 Task: Search one way flight ticket for 4 adults, 2 children, 2 infants in seat and 1 infant on lap in economy from Hays: Hays Regional Airport to Rockford: Chicago Rockford International Airport(was Northwest Chicagoland Regional Airport At Rockford) on 5-1-2023. Choice of flights is Southwest. Number of bags: 1 carry on bag. Price is upto 109000. Outbound departure time preference is 18:45.
Action: Mouse moved to (214, 216)
Screenshot: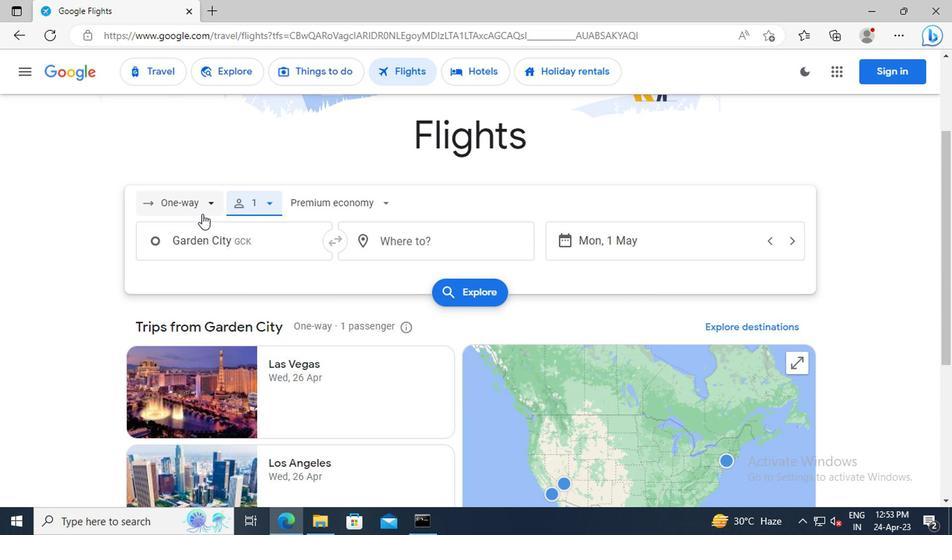 
Action: Mouse pressed left at (214, 216)
Screenshot: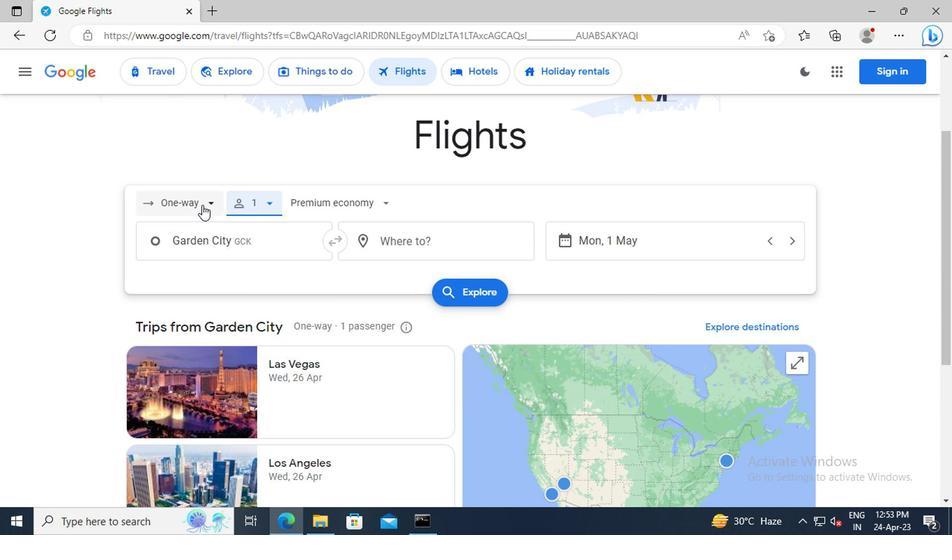 
Action: Mouse moved to (216, 264)
Screenshot: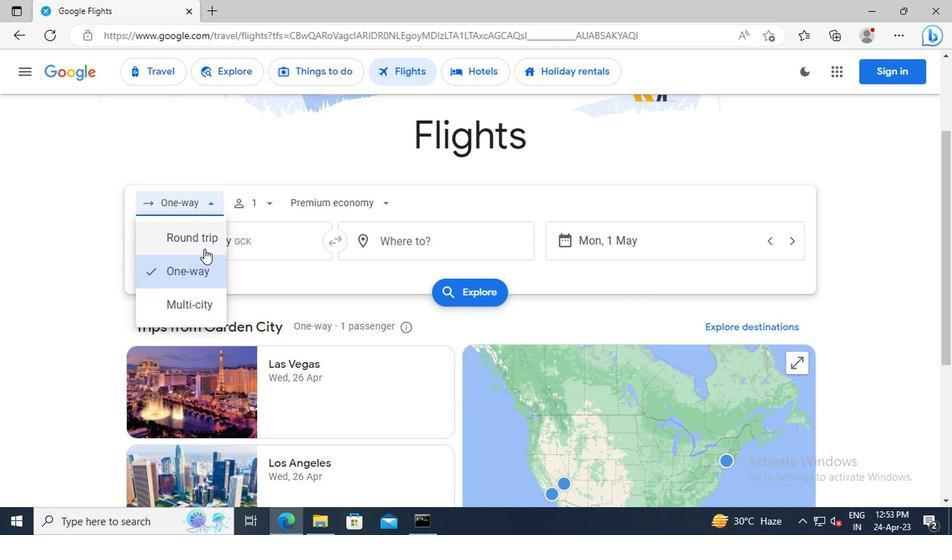 
Action: Mouse pressed left at (216, 264)
Screenshot: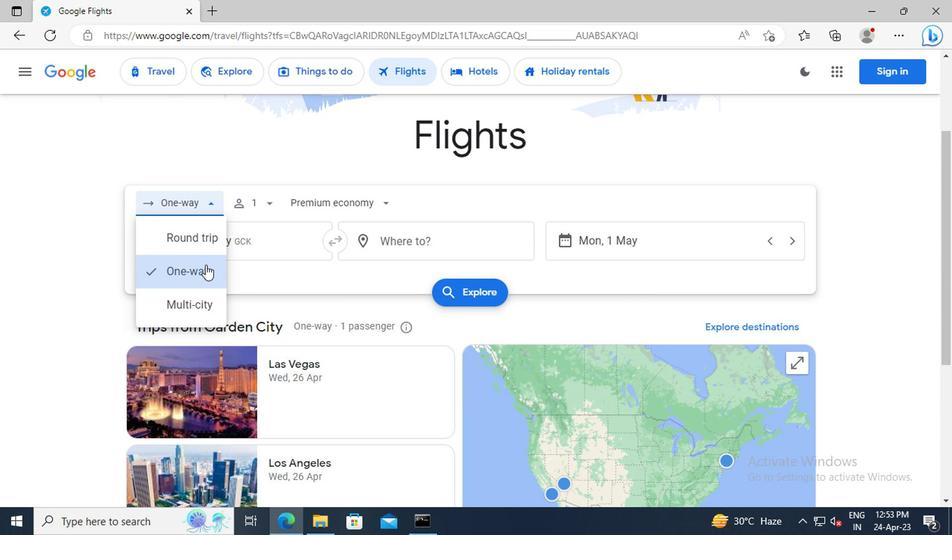 
Action: Mouse moved to (253, 219)
Screenshot: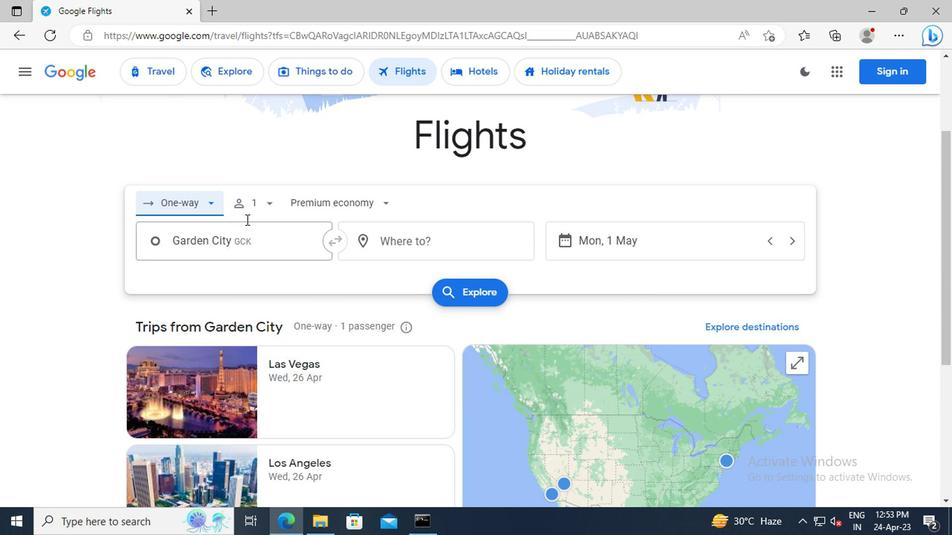 
Action: Mouse pressed left at (253, 219)
Screenshot: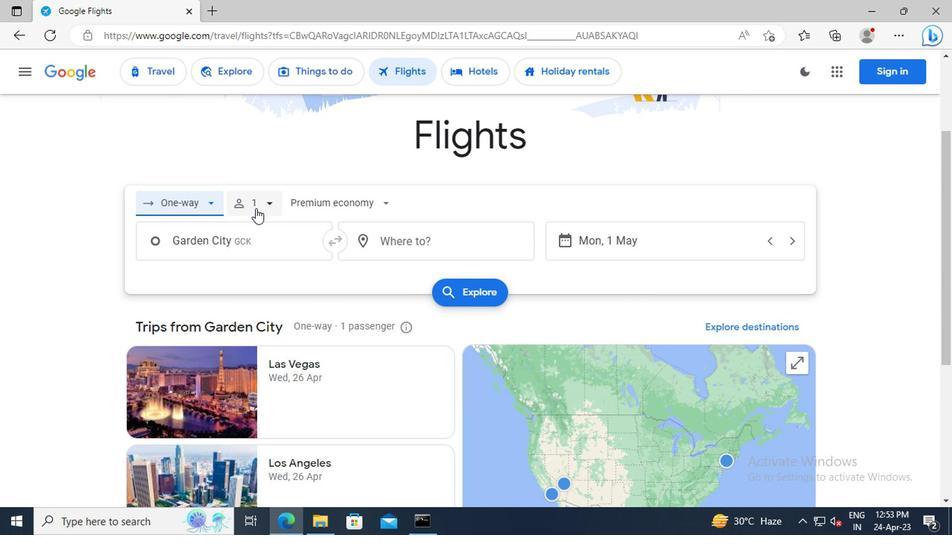
Action: Mouse moved to (336, 242)
Screenshot: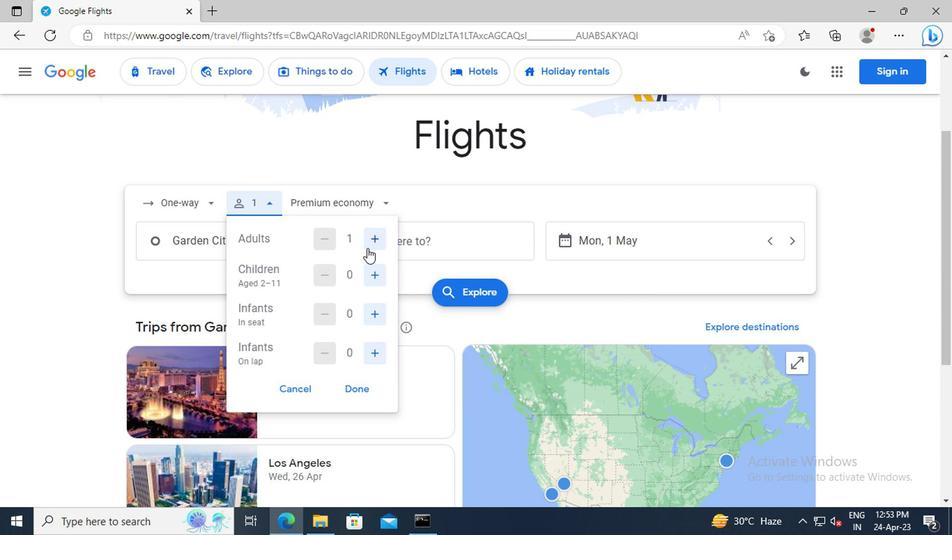 
Action: Mouse pressed left at (336, 242)
Screenshot: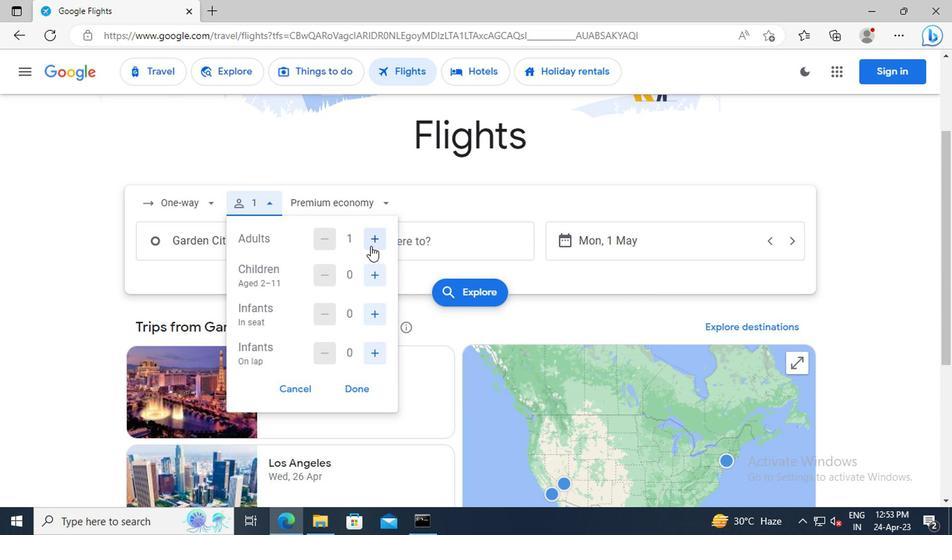 
Action: Mouse pressed left at (336, 242)
Screenshot: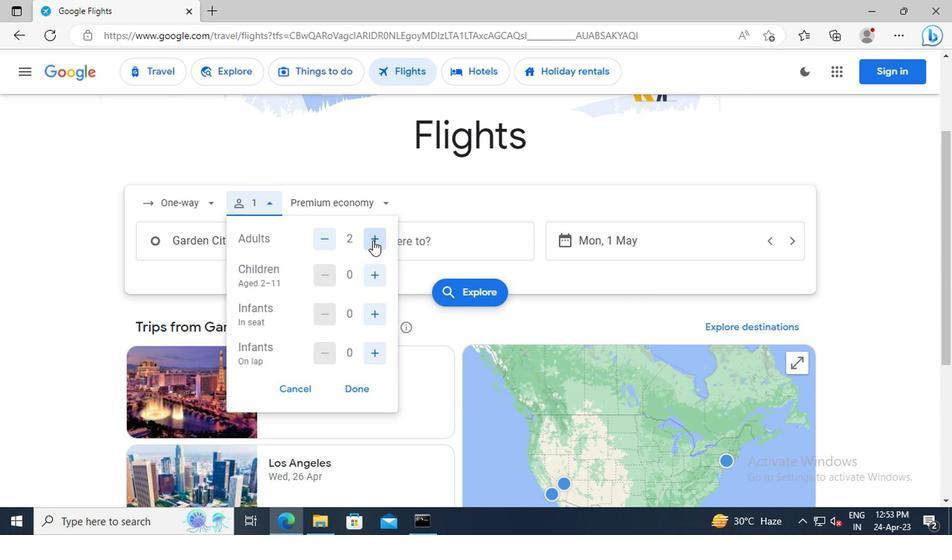 
Action: Mouse pressed left at (336, 242)
Screenshot: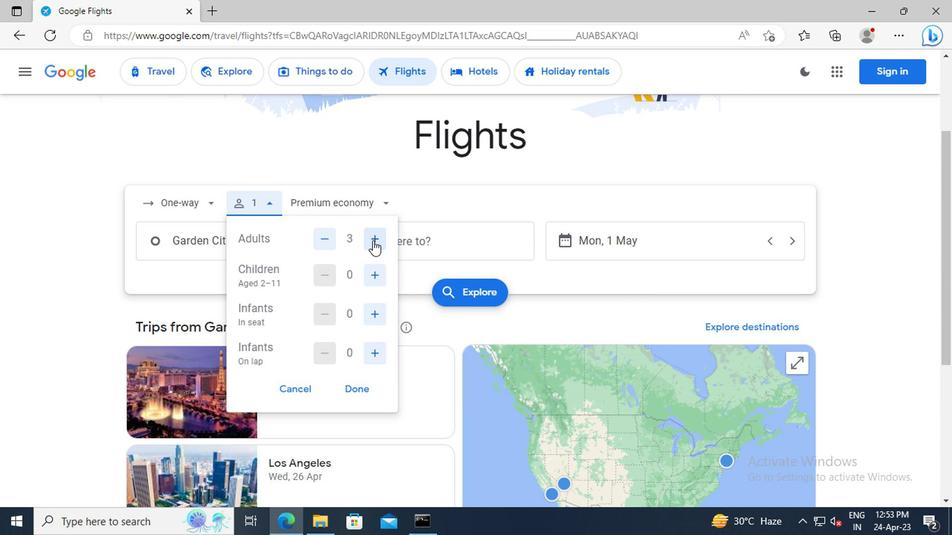 
Action: Mouse moved to (333, 263)
Screenshot: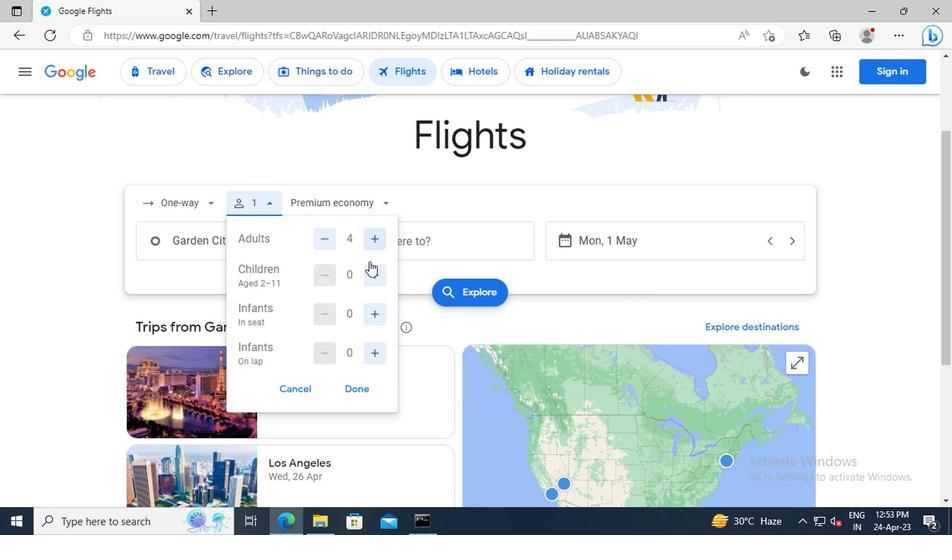 
Action: Mouse pressed left at (333, 263)
Screenshot: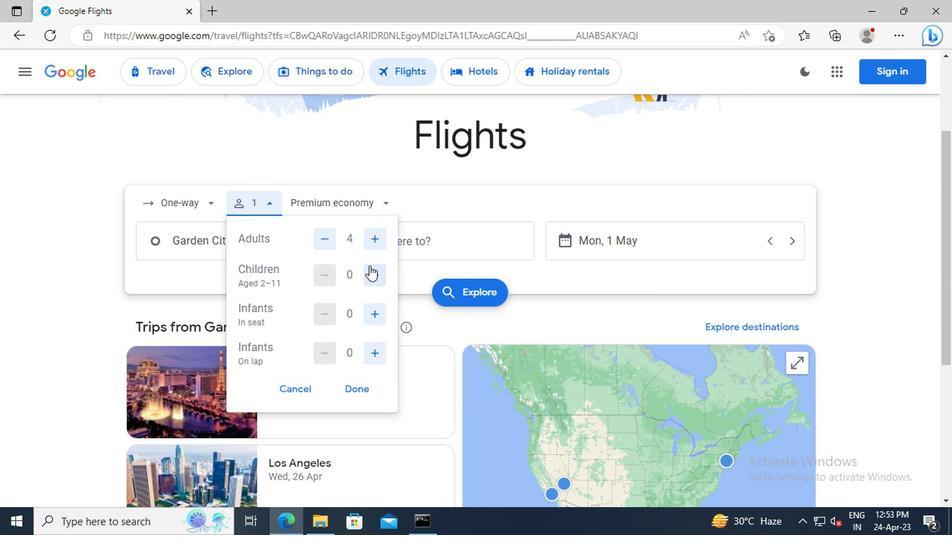 
Action: Mouse pressed left at (333, 263)
Screenshot: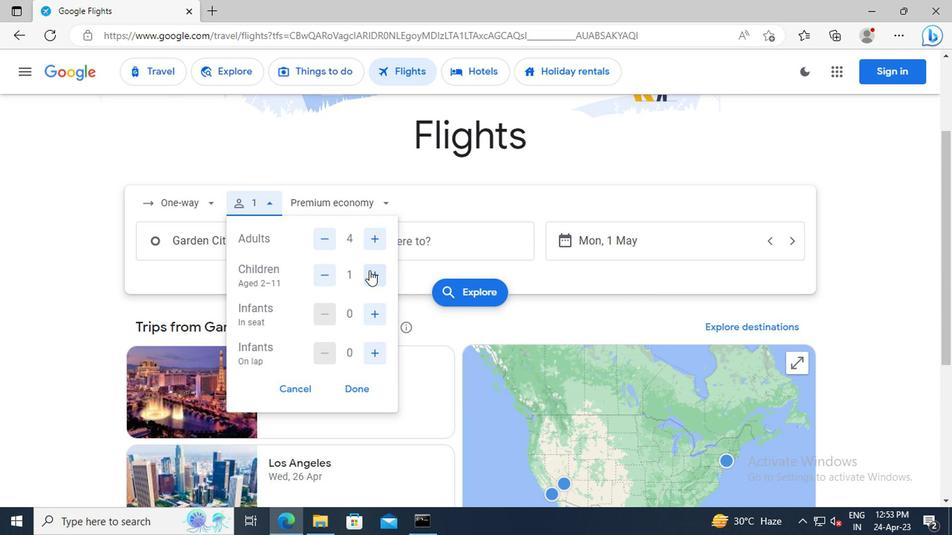 
Action: Mouse moved to (340, 292)
Screenshot: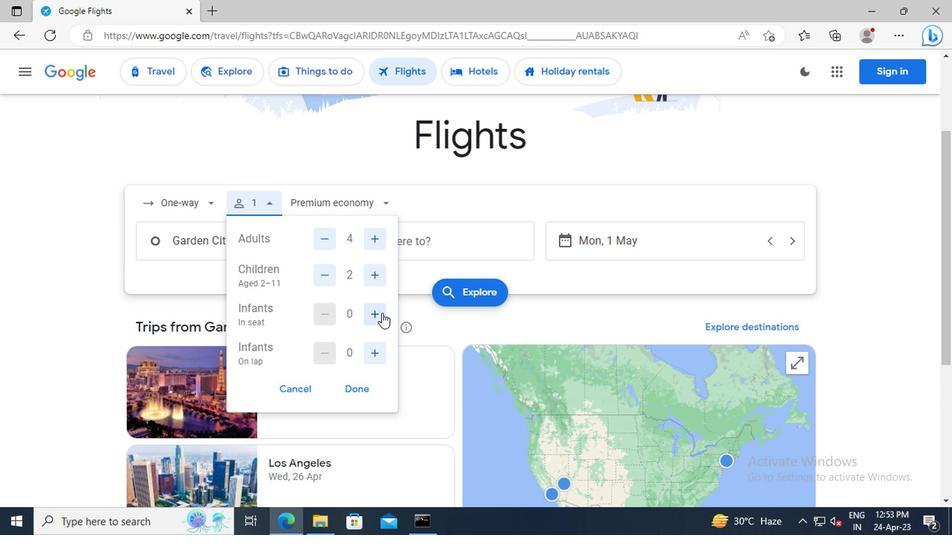 
Action: Mouse pressed left at (340, 292)
Screenshot: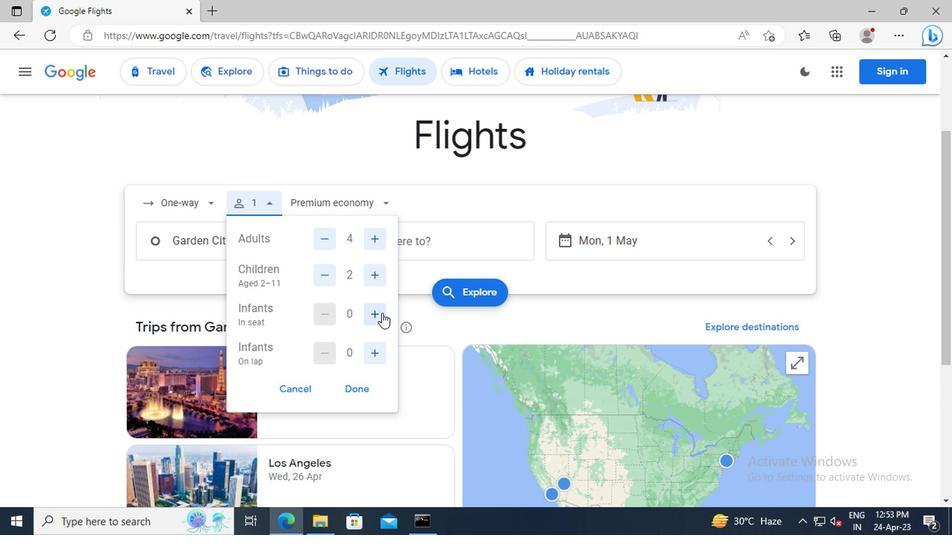 
Action: Mouse pressed left at (340, 292)
Screenshot: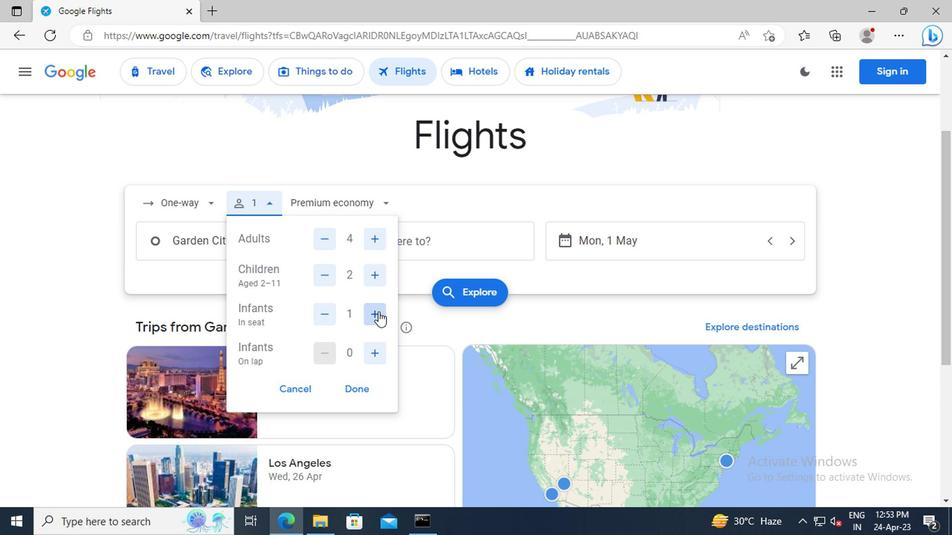 
Action: Mouse moved to (339, 317)
Screenshot: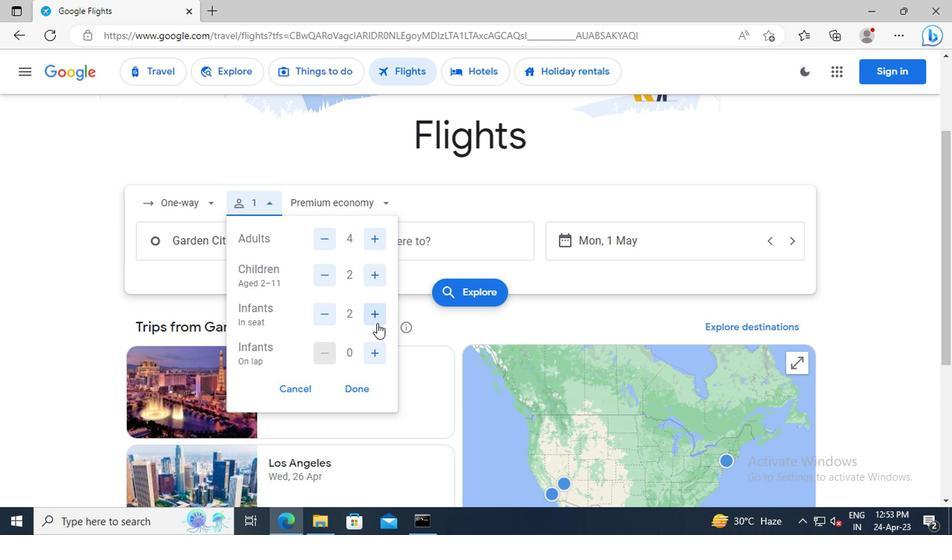 
Action: Mouse pressed left at (339, 317)
Screenshot: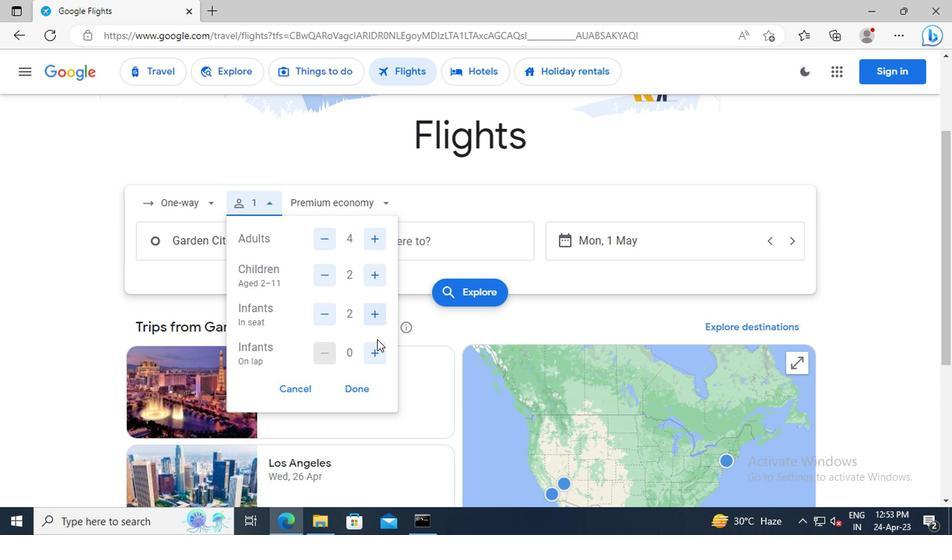 
Action: Mouse moved to (327, 348)
Screenshot: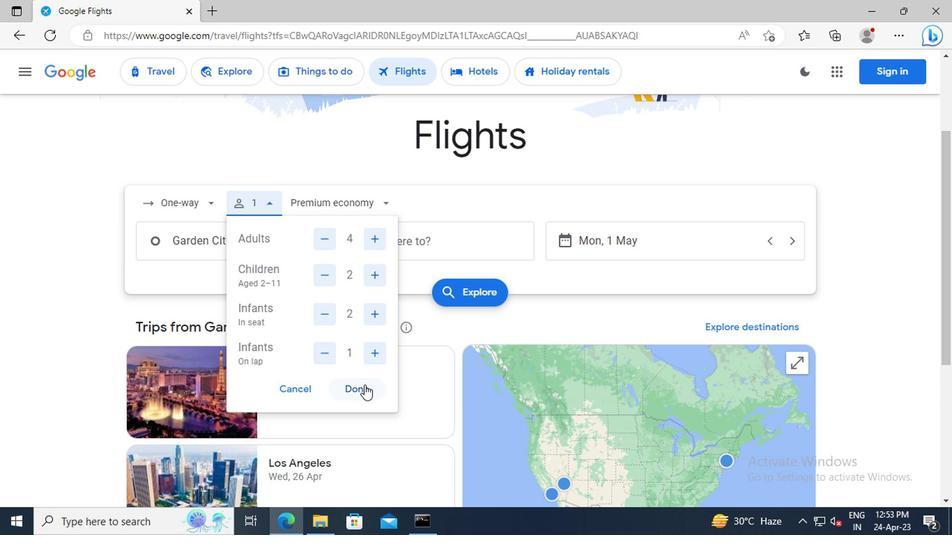 
Action: Mouse pressed left at (327, 348)
Screenshot: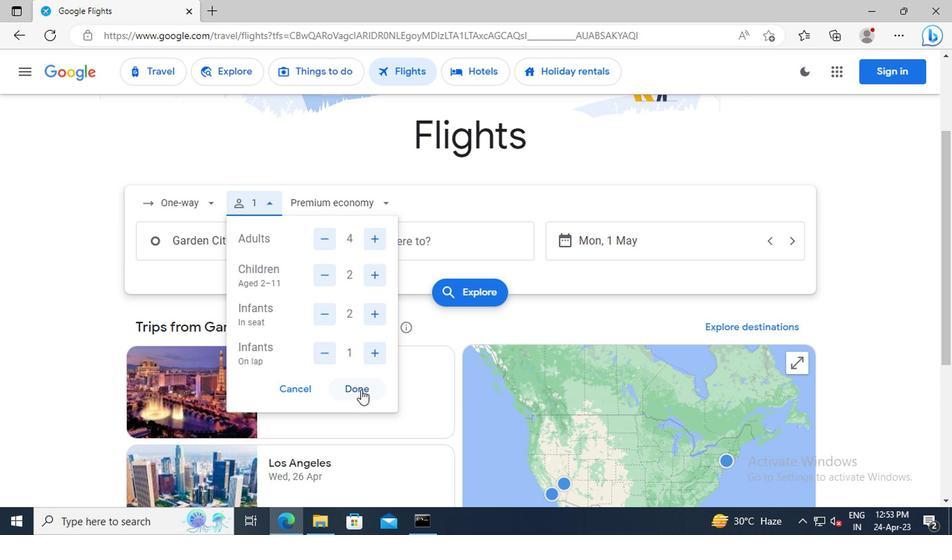 
Action: Mouse moved to (314, 216)
Screenshot: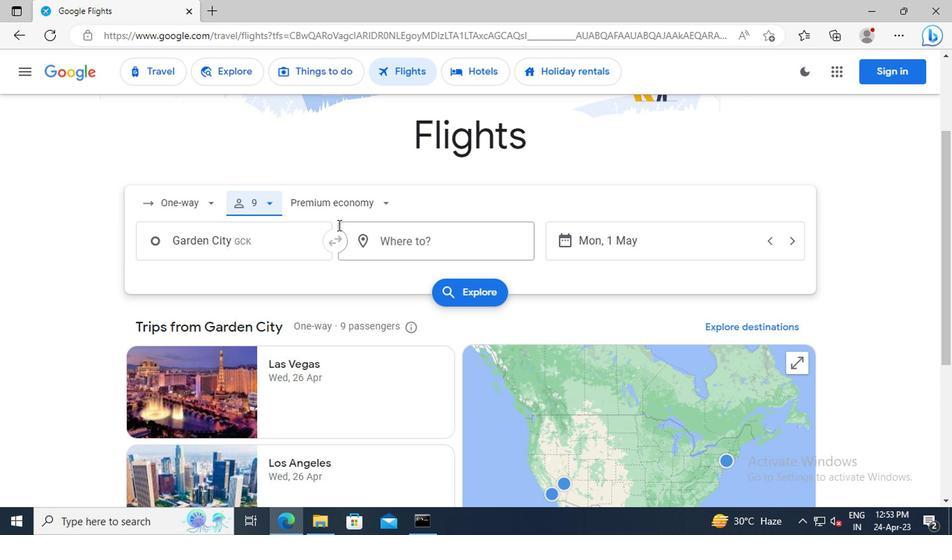 
Action: Mouse pressed left at (314, 216)
Screenshot: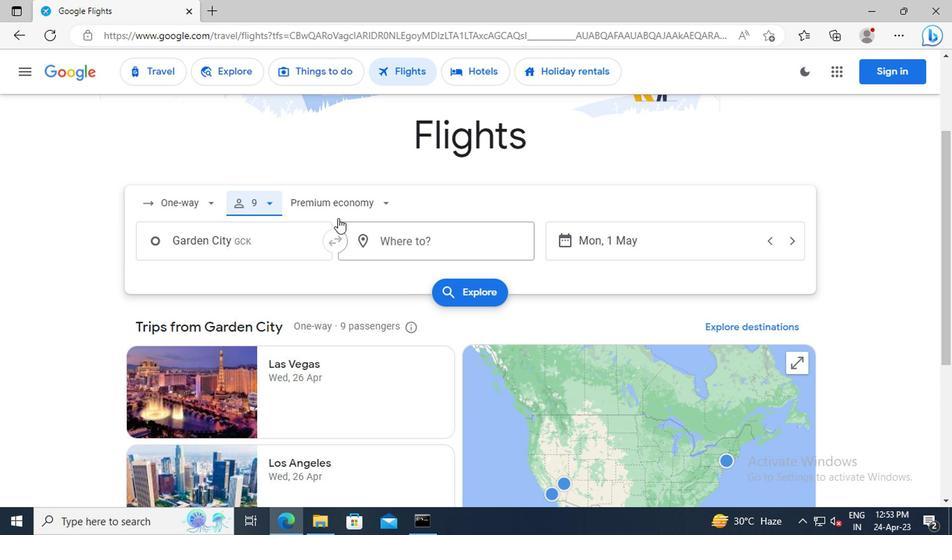 
Action: Mouse moved to (317, 239)
Screenshot: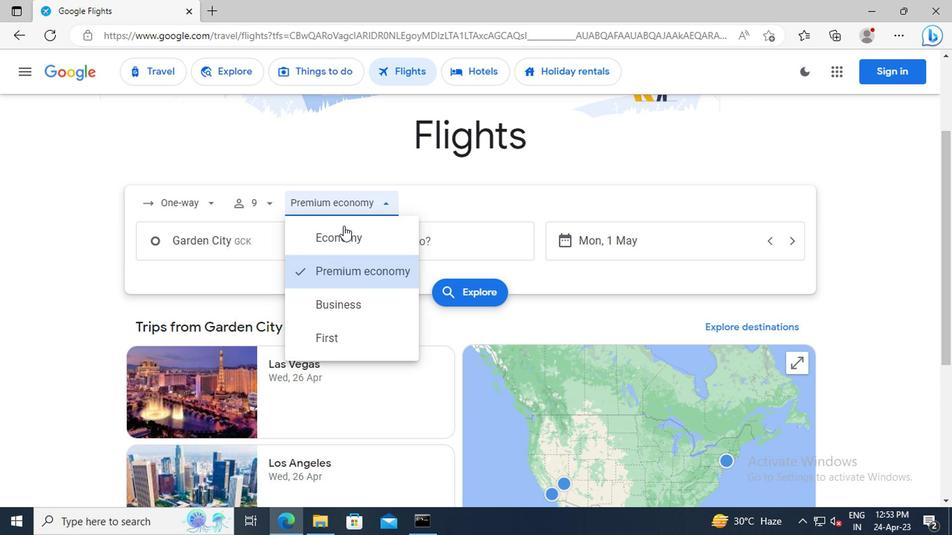 
Action: Mouse pressed left at (317, 239)
Screenshot: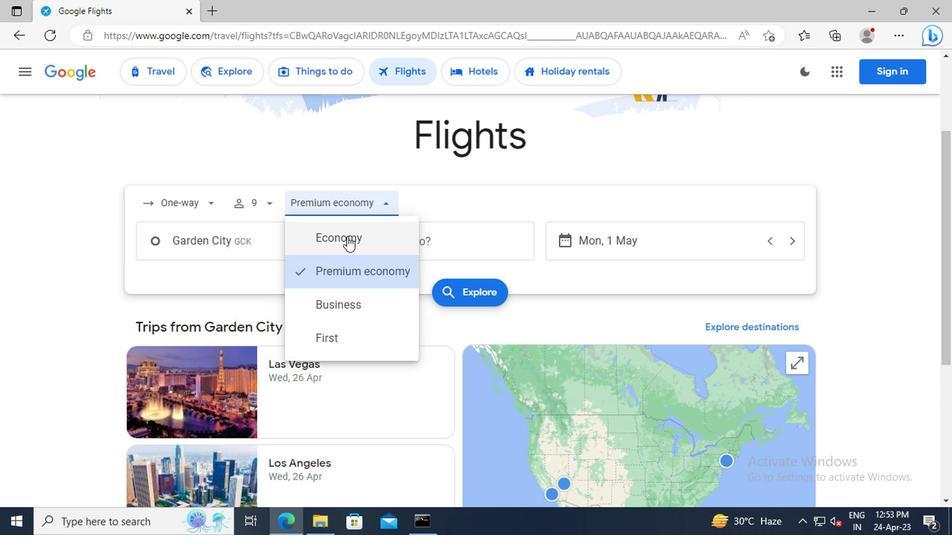 
Action: Mouse moved to (256, 240)
Screenshot: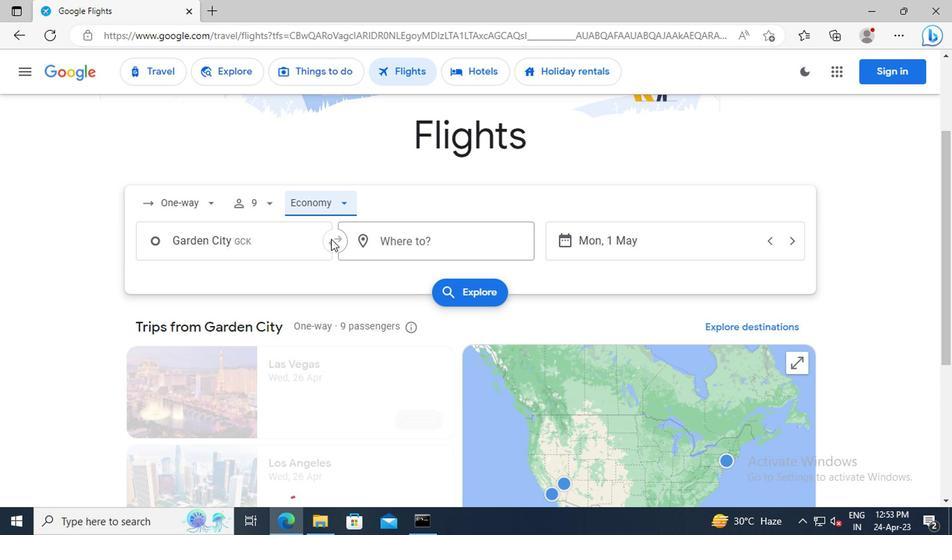 
Action: Mouse pressed left at (256, 240)
Screenshot: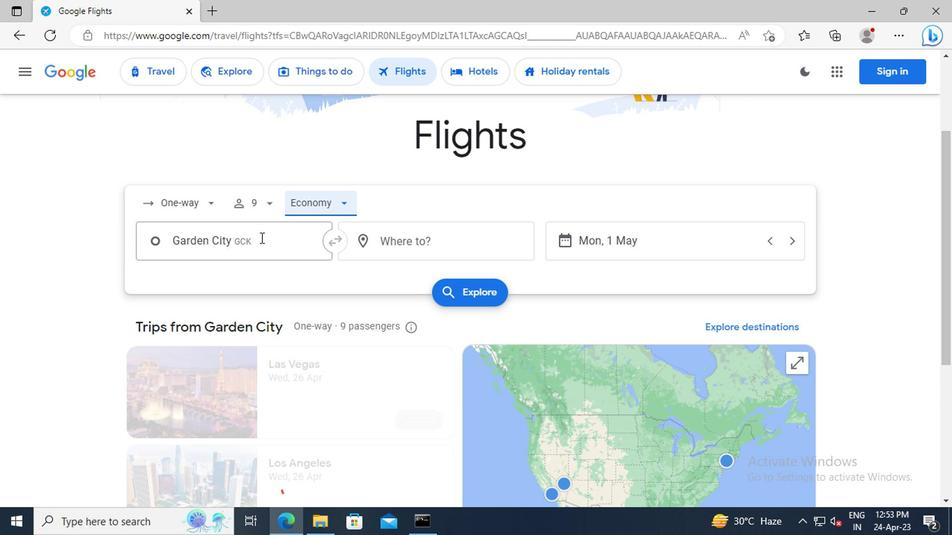 
Action: Key pressed <Key.shift>HAYS<Key.space><Key.shift>RE
Screenshot: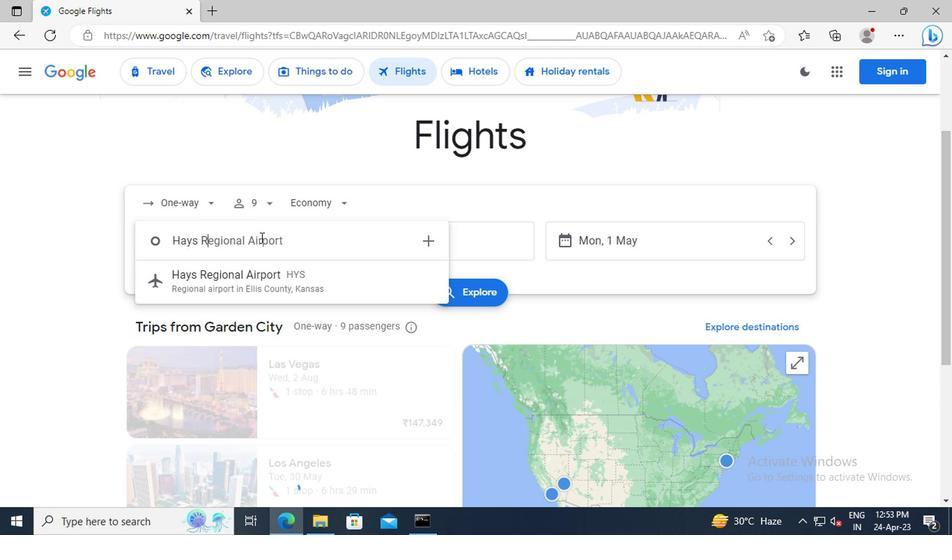 
Action: Mouse moved to (263, 272)
Screenshot: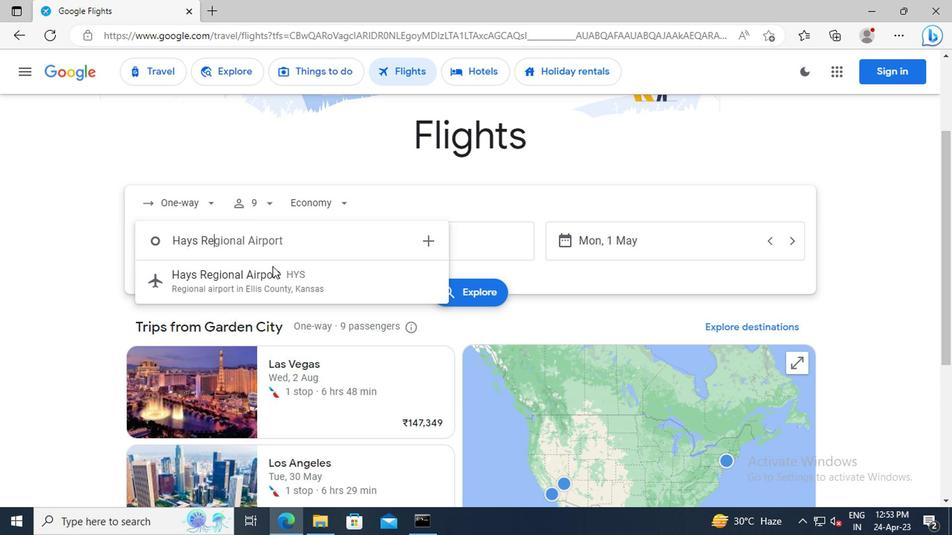 
Action: Mouse pressed left at (263, 272)
Screenshot: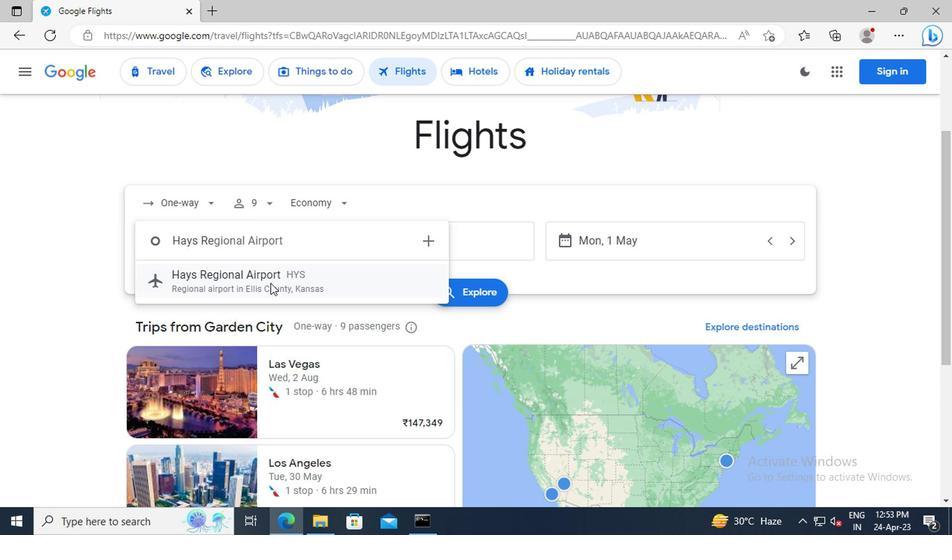 
Action: Mouse moved to (378, 245)
Screenshot: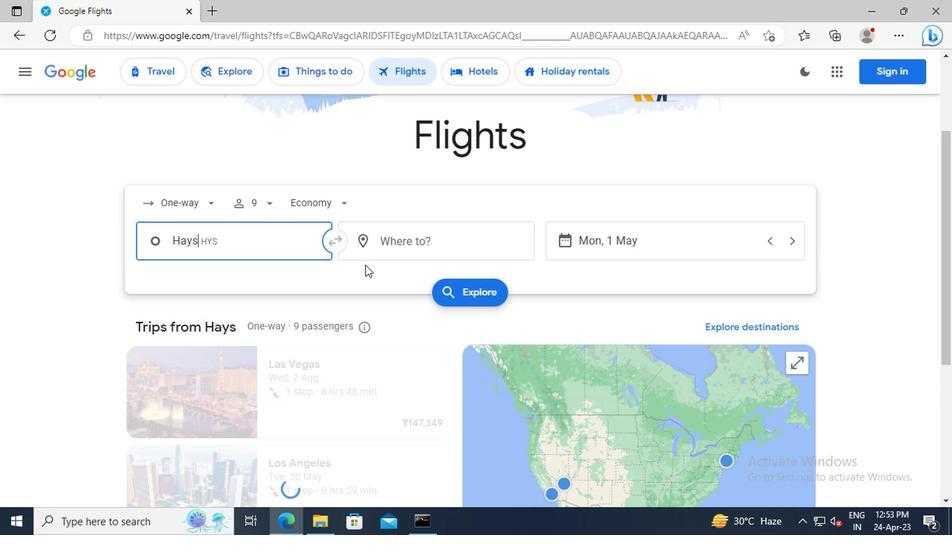 
Action: Mouse pressed left at (378, 245)
Screenshot: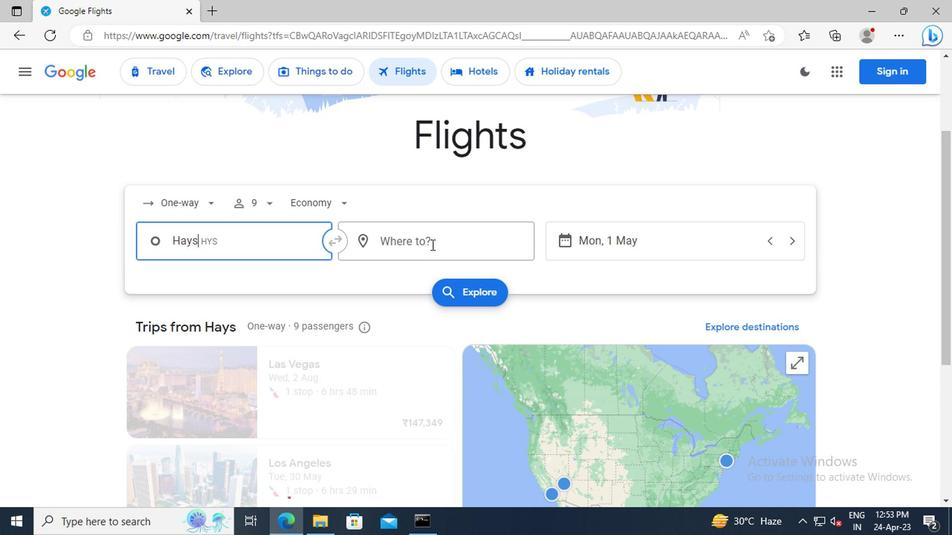 
Action: Key pressed <Key.shift>CHICAGO<Key.space><Key.shift>R
Screenshot: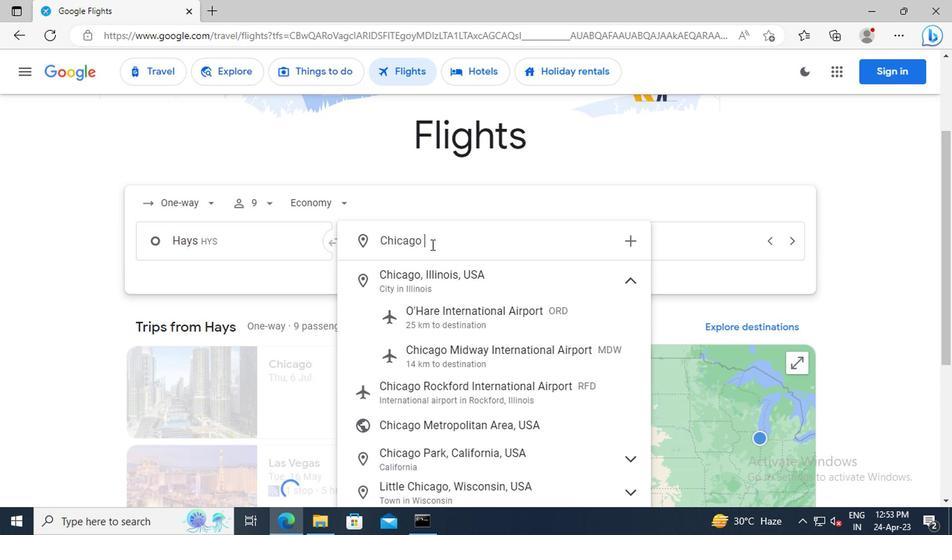
Action: Mouse moved to (395, 272)
Screenshot: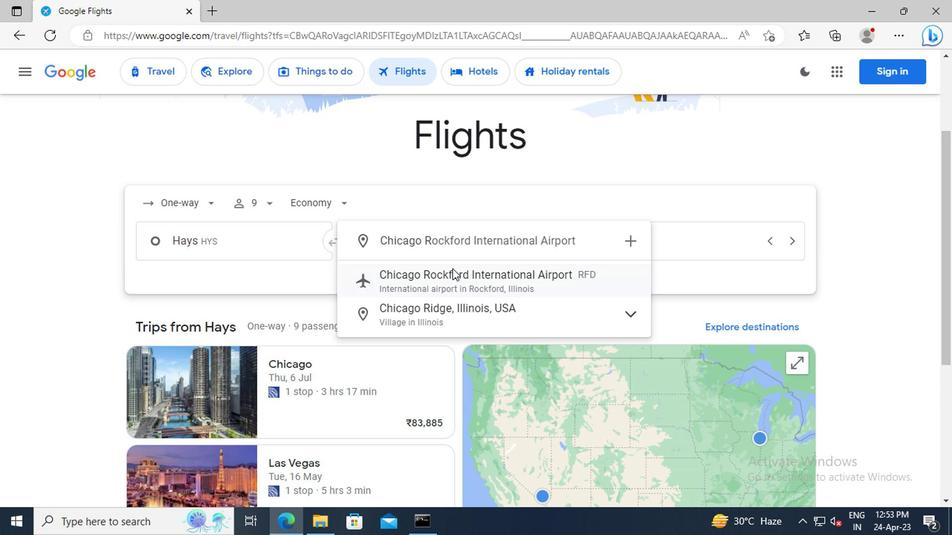
Action: Mouse pressed left at (395, 272)
Screenshot: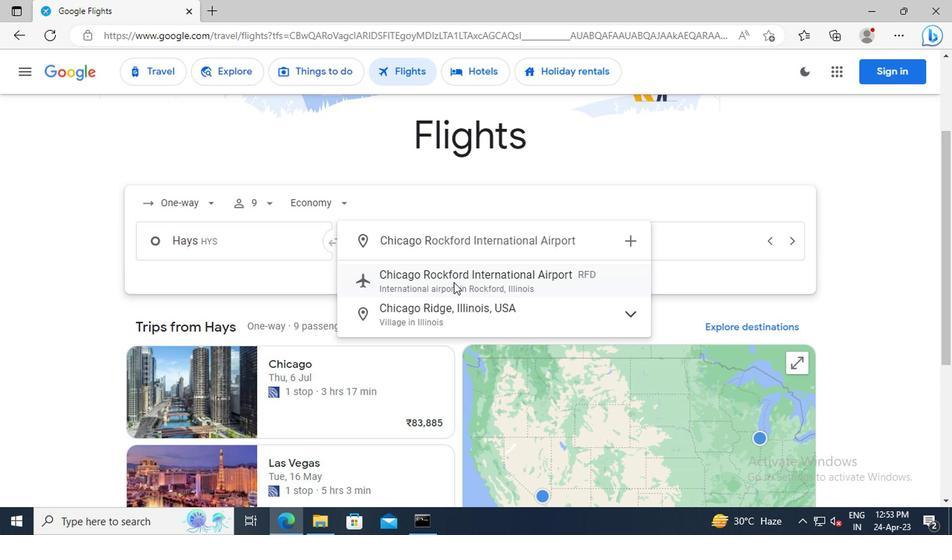 
Action: Mouse moved to (516, 244)
Screenshot: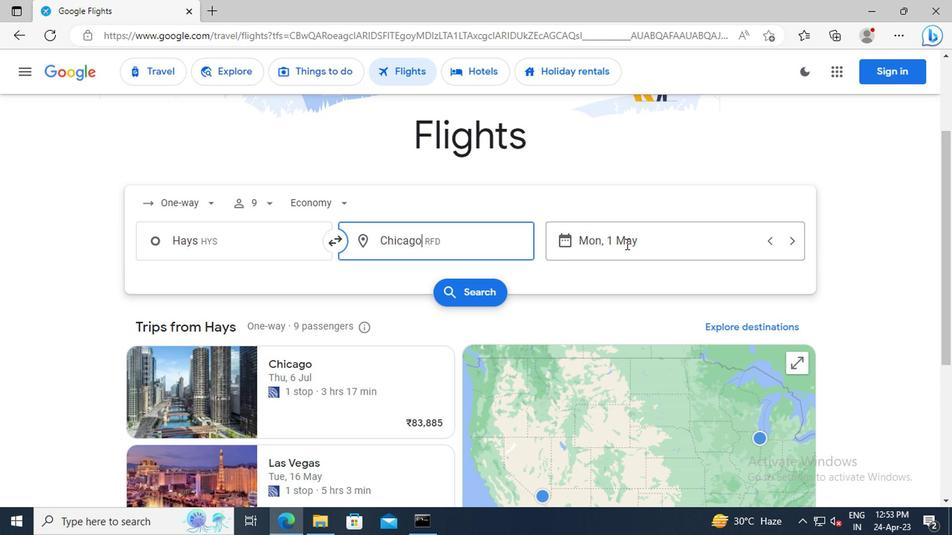 
Action: Mouse pressed left at (516, 244)
Screenshot: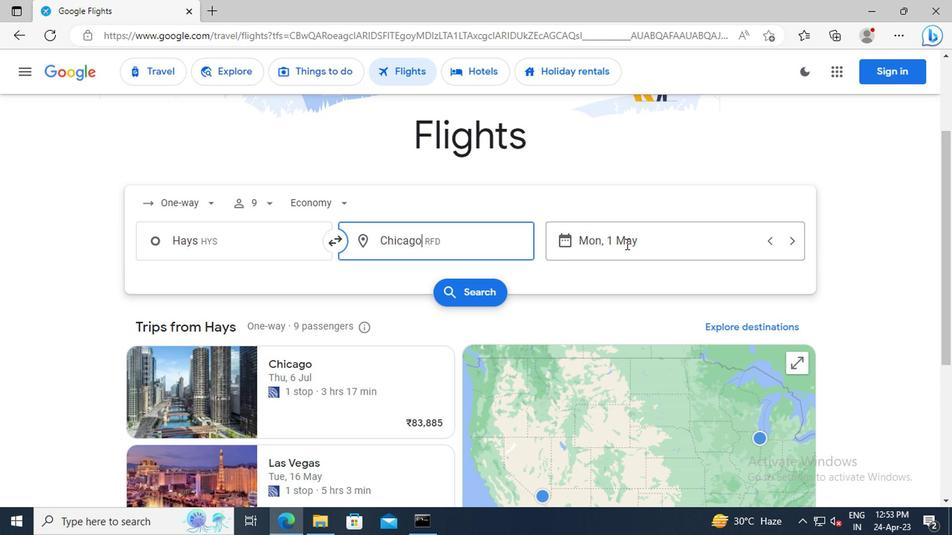 
Action: Mouse moved to (511, 239)
Screenshot: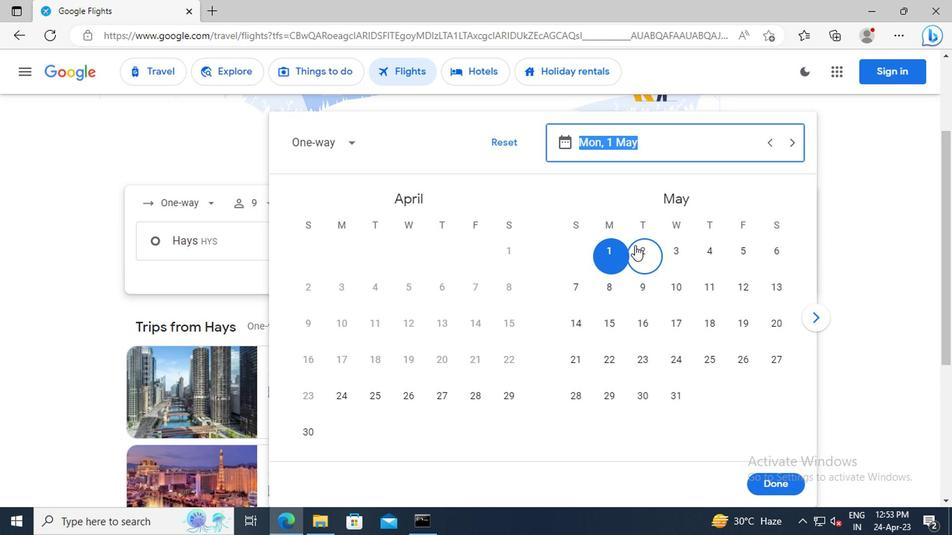
Action: Key pressed 1<Key.space>MAY<Key.enter>
Screenshot: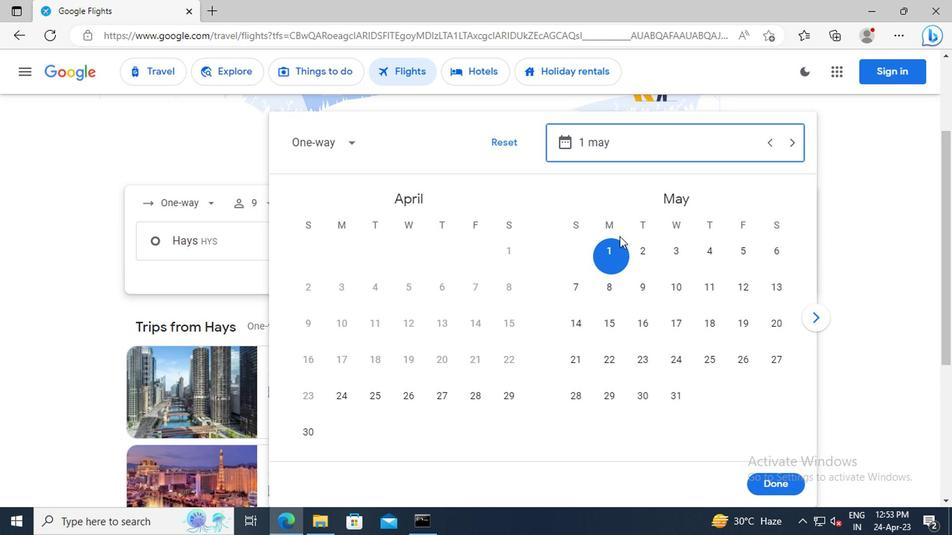 
Action: Mouse moved to (621, 415)
Screenshot: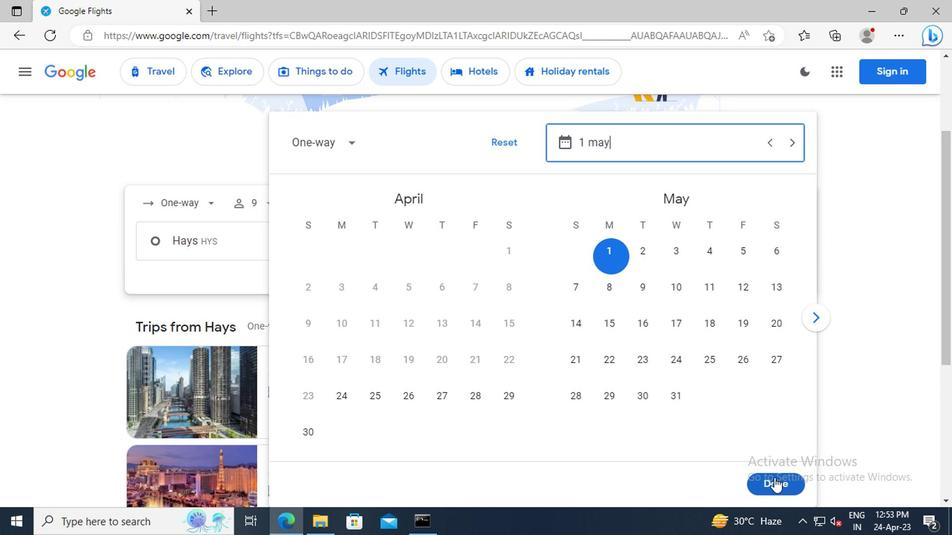 
Action: Mouse pressed left at (621, 415)
Screenshot: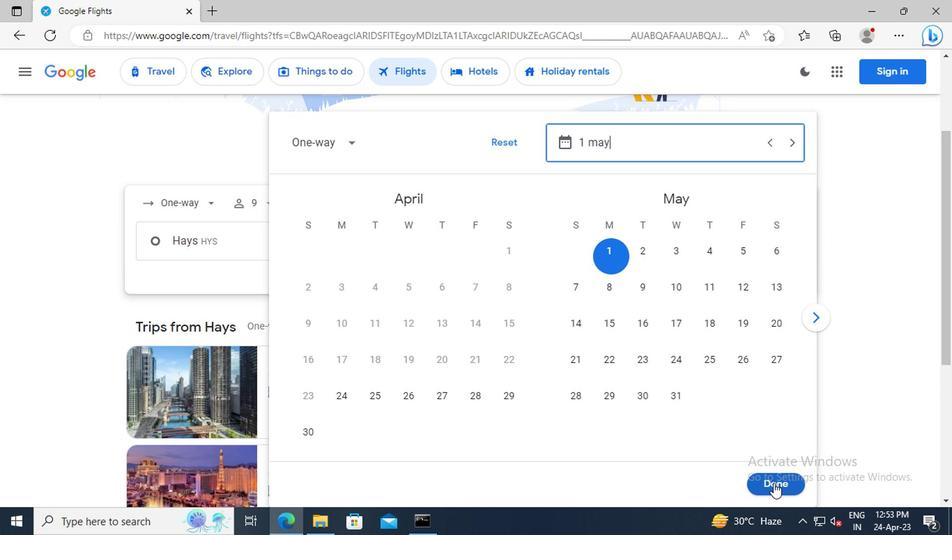 
Action: Mouse moved to (390, 276)
Screenshot: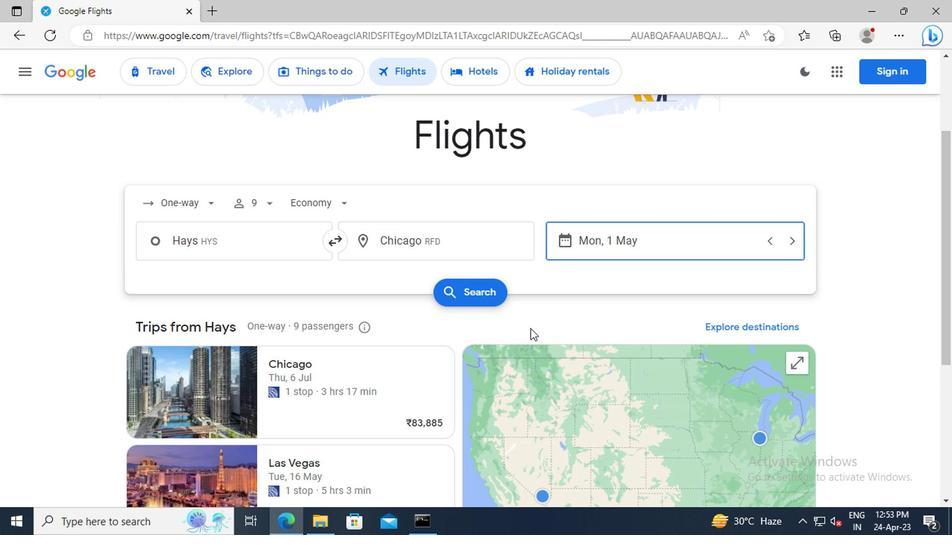 
Action: Mouse pressed left at (390, 276)
Screenshot: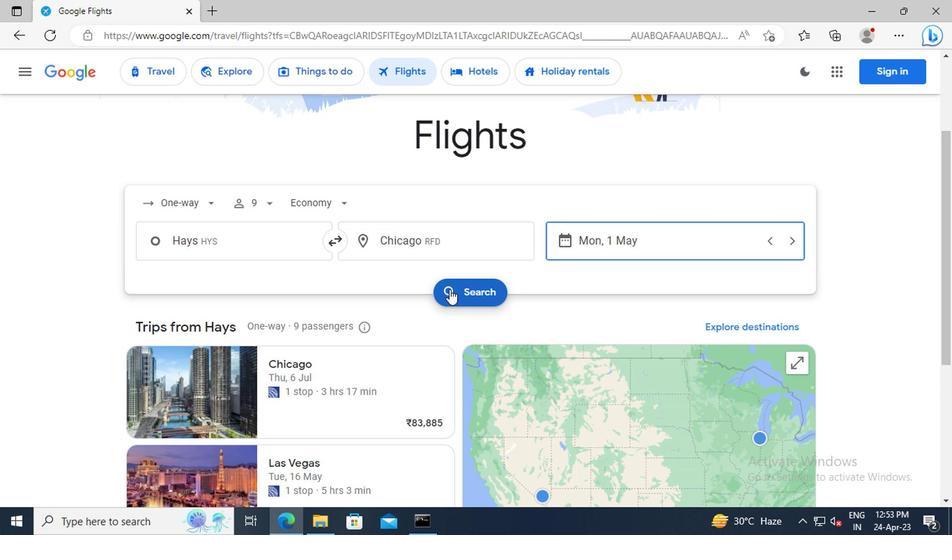 
Action: Mouse moved to (190, 216)
Screenshot: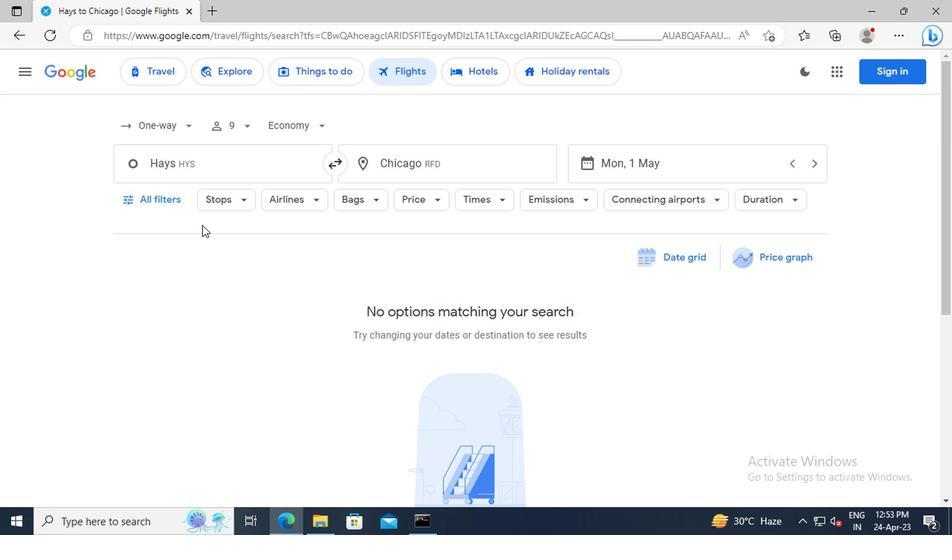 
Action: Mouse pressed left at (190, 216)
Screenshot: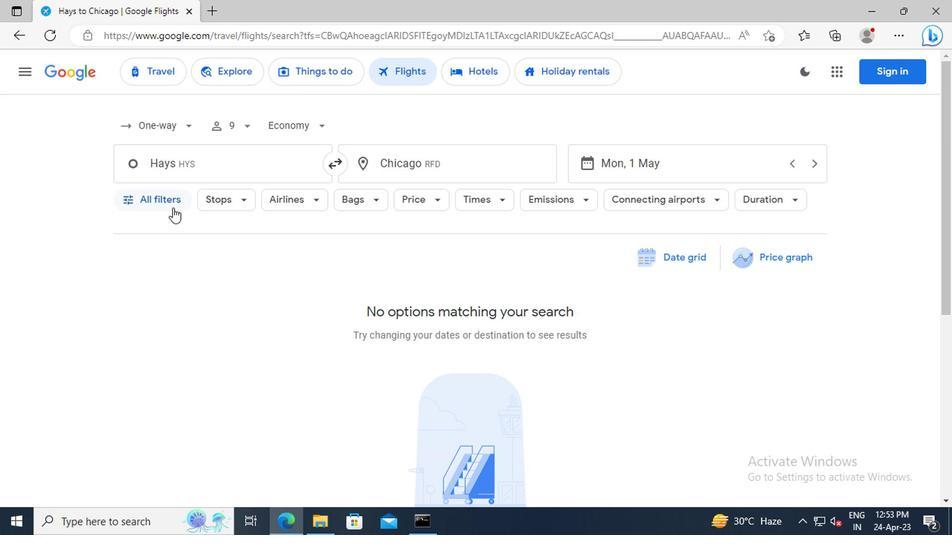 
Action: Mouse moved to (267, 270)
Screenshot: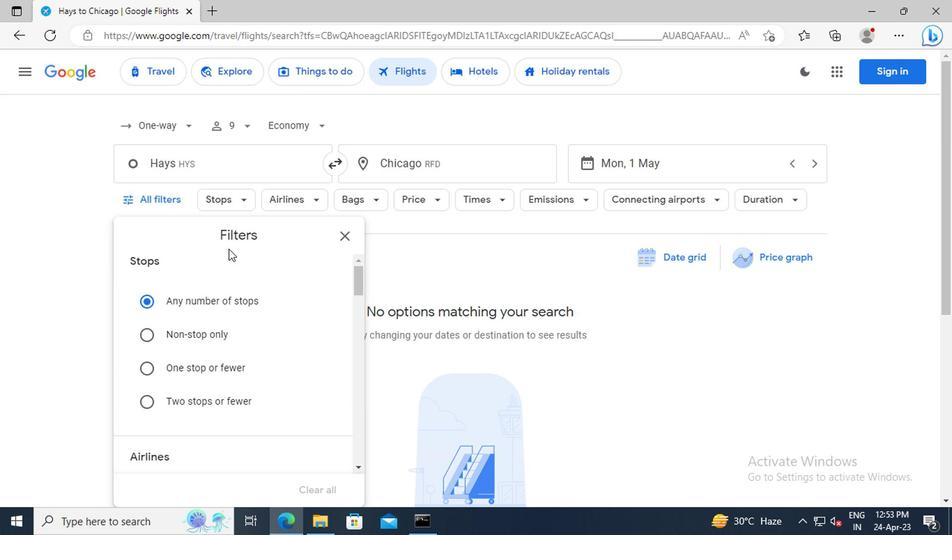 
Action: Mouse scrolled (267, 269) with delta (0, 0)
Screenshot: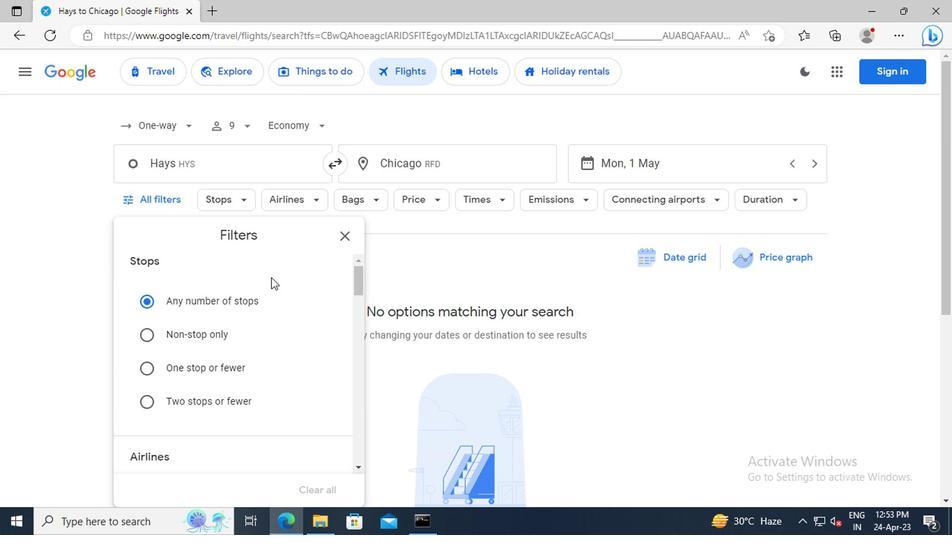 
Action: Mouse scrolled (267, 269) with delta (0, 0)
Screenshot: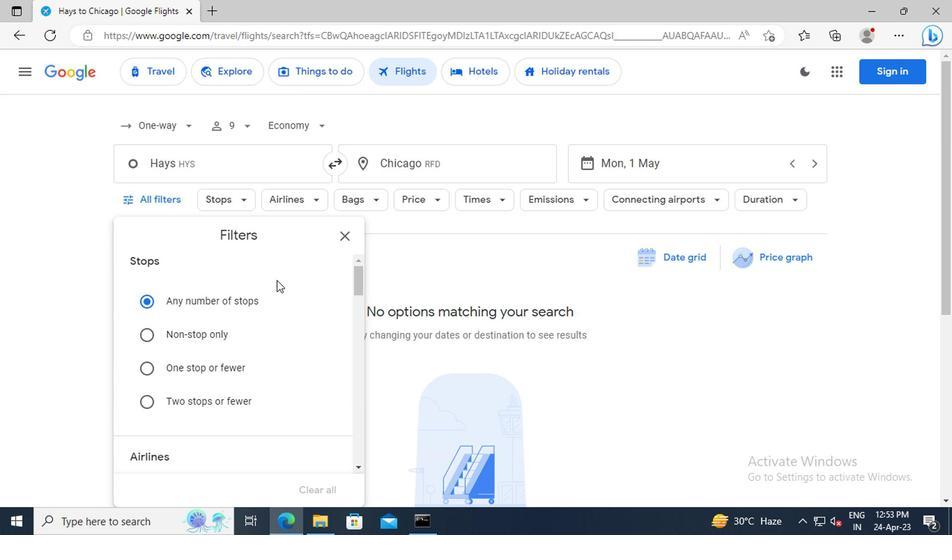 
Action: Mouse scrolled (267, 269) with delta (0, 0)
Screenshot: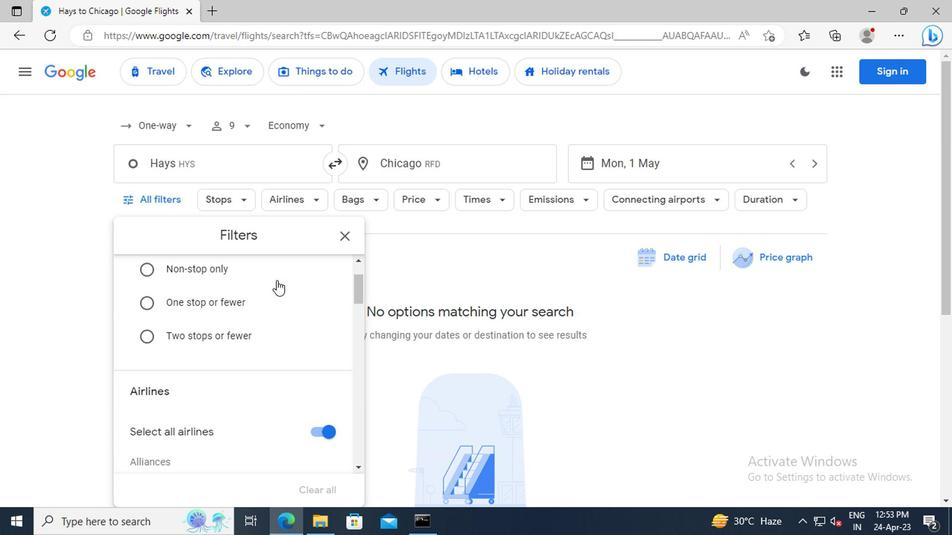 
Action: Mouse scrolled (267, 269) with delta (0, 0)
Screenshot: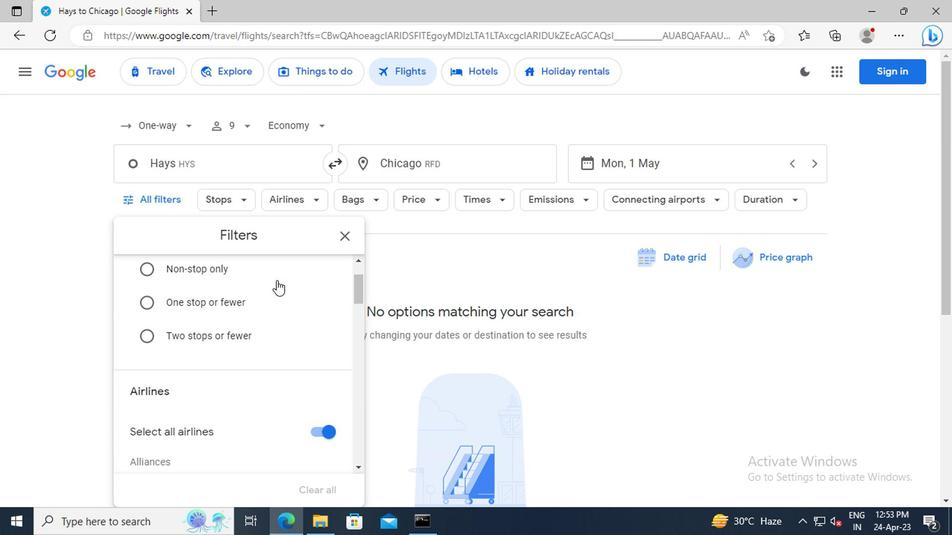 
Action: Mouse moved to (296, 328)
Screenshot: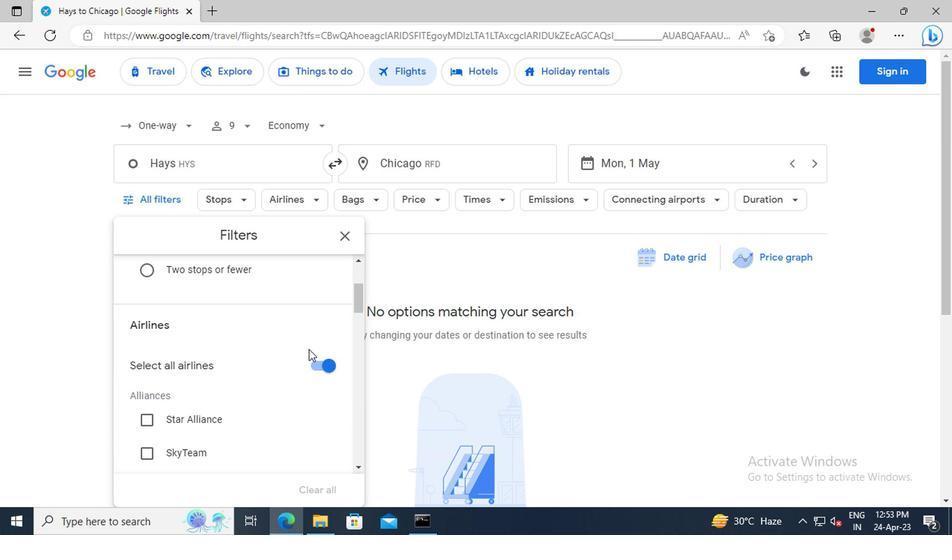 
Action: Mouse pressed left at (296, 328)
Screenshot: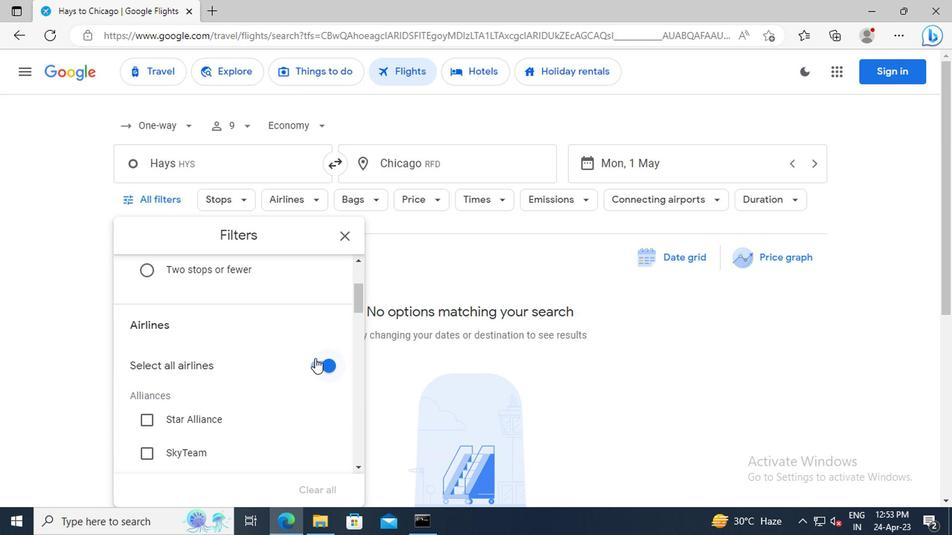 
Action: Mouse moved to (267, 309)
Screenshot: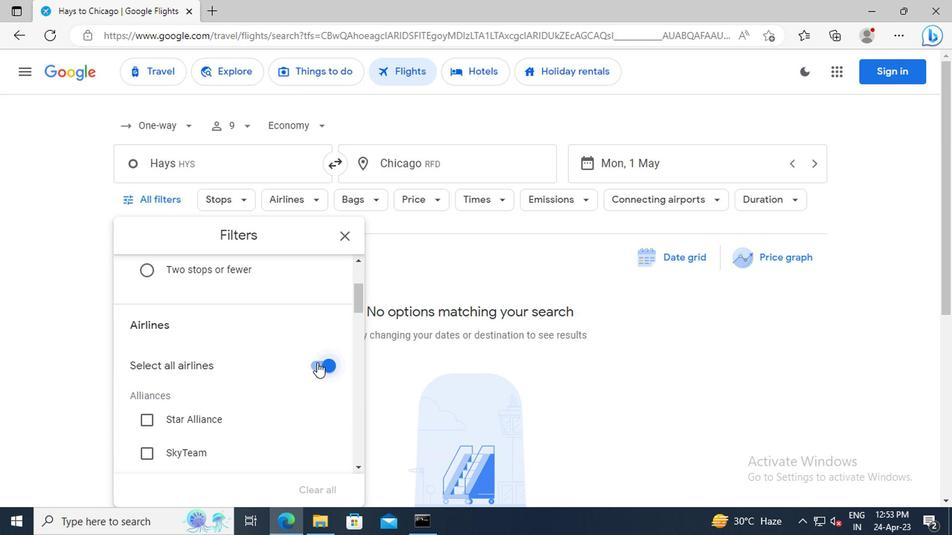 
Action: Mouse scrolled (267, 309) with delta (0, 0)
Screenshot: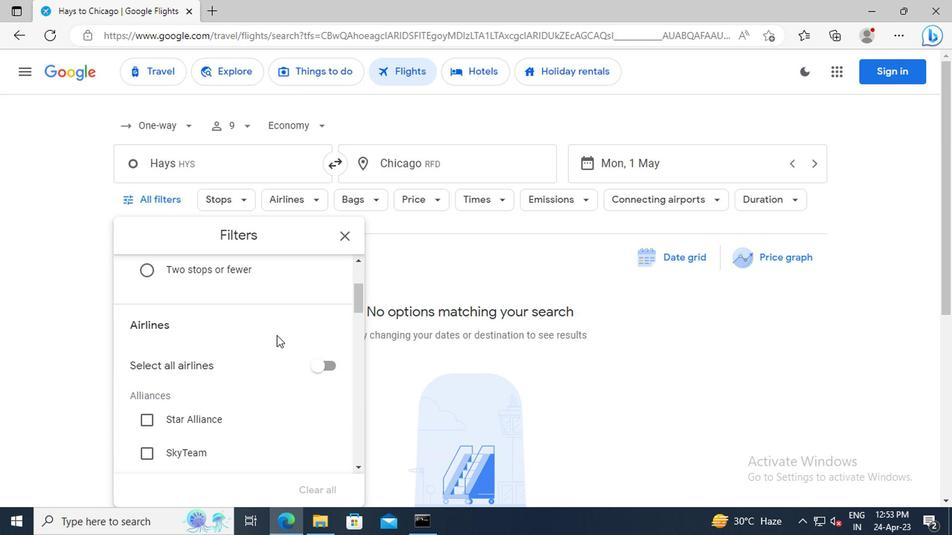 
Action: Mouse scrolled (267, 309) with delta (0, 0)
Screenshot: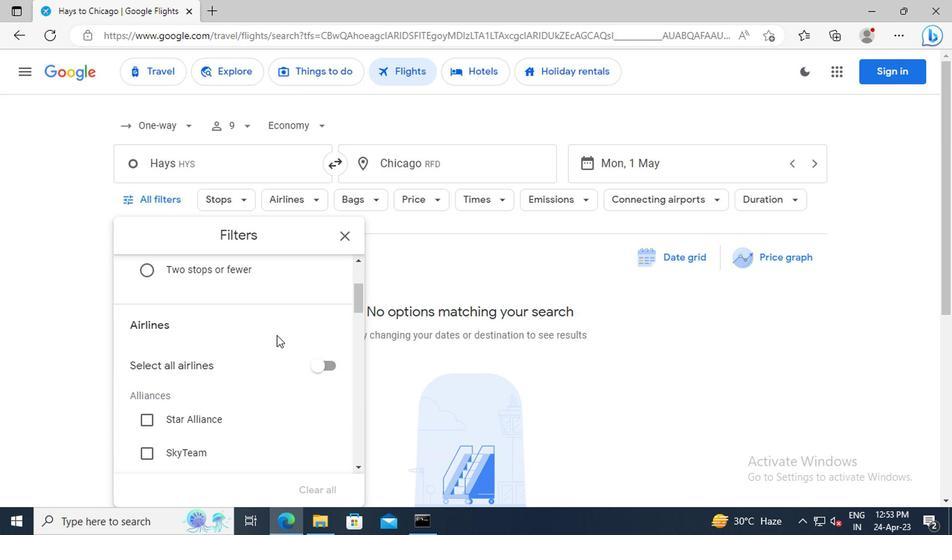 
Action: Mouse scrolled (267, 309) with delta (0, 0)
Screenshot: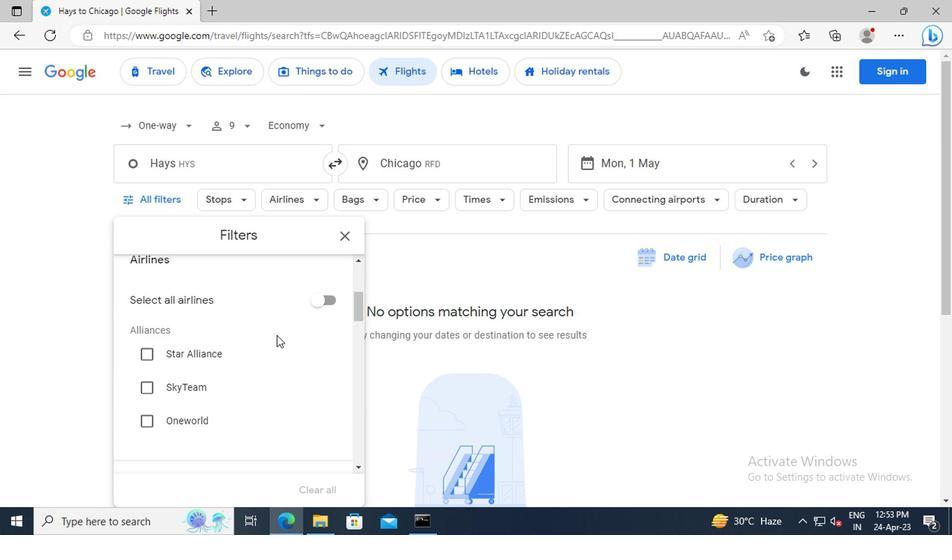 
Action: Mouse scrolled (267, 309) with delta (0, 0)
Screenshot: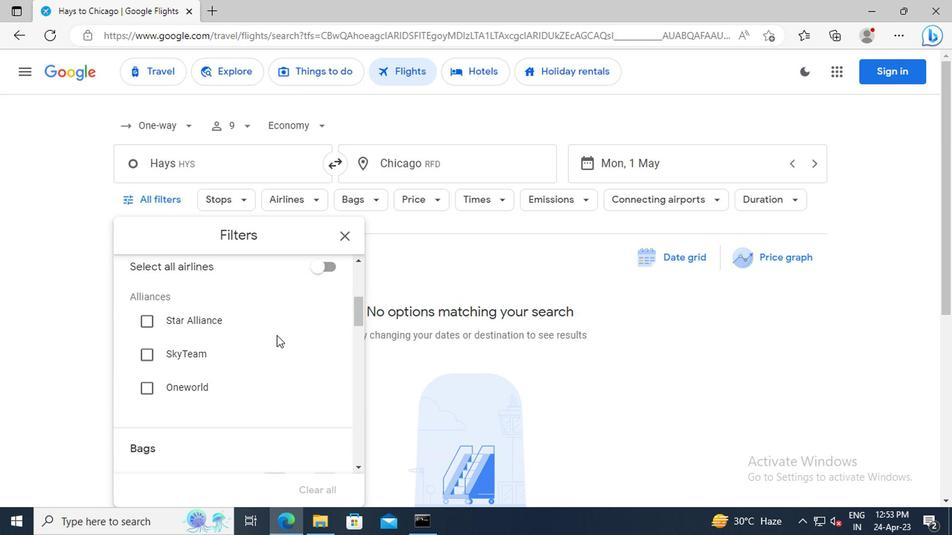 
Action: Mouse scrolled (267, 309) with delta (0, 0)
Screenshot: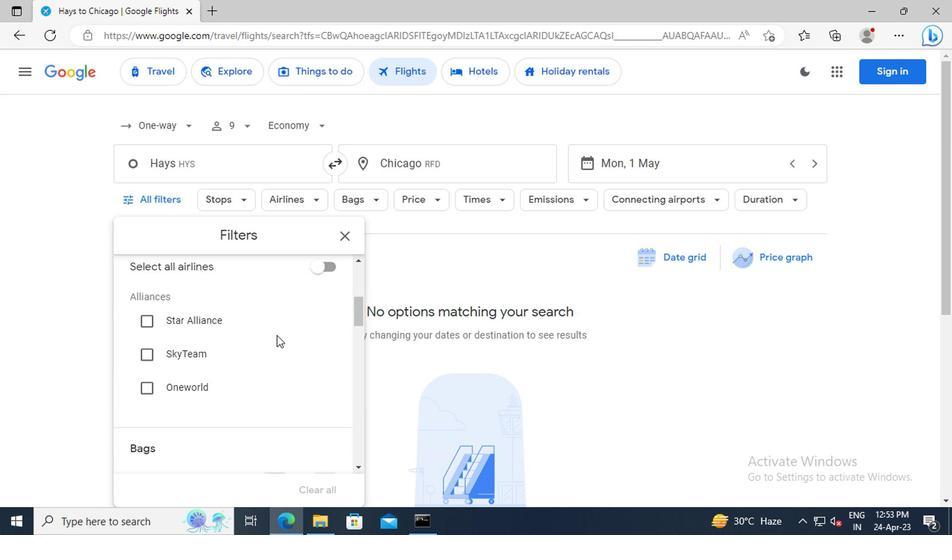 
Action: Mouse scrolled (267, 309) with delta (0, 0)
Screenshot: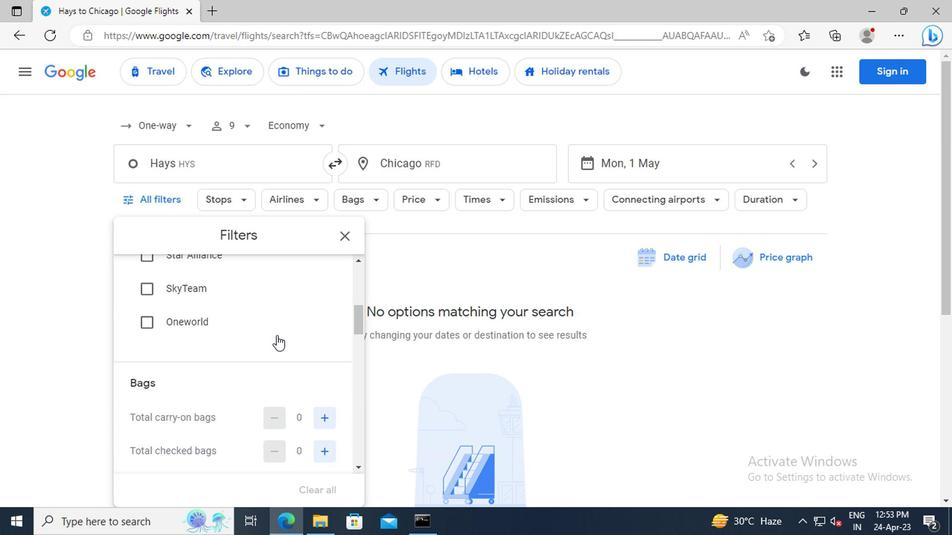 
Action: Mouse scrolled (267, 309) with delta (0, 0)
Screenshot: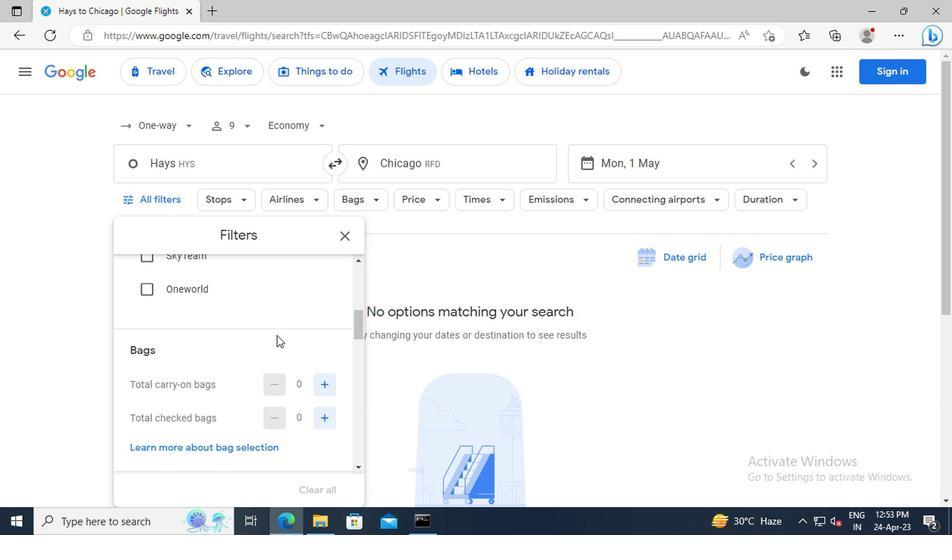 
Action: Mouse moved to (304, 322)
Screenshot: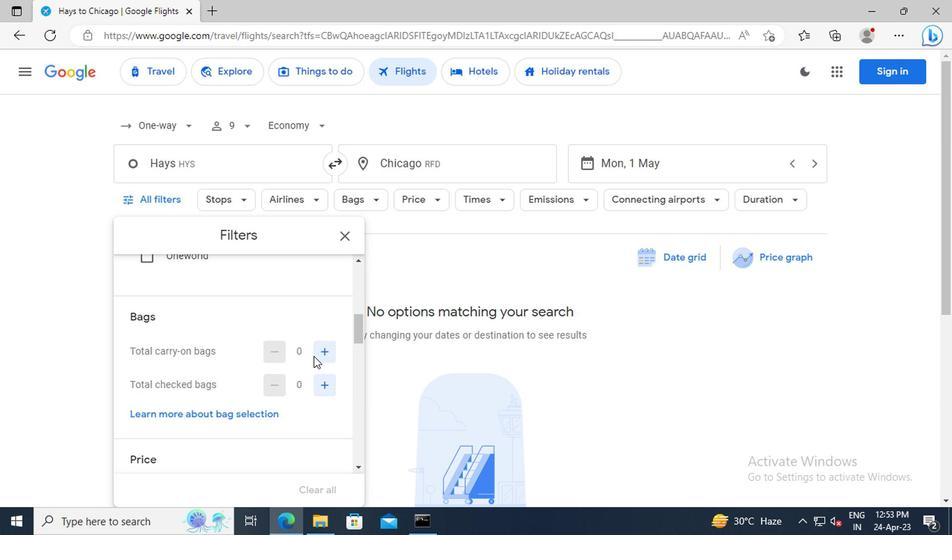 
Action: Mouse pressed left at (304, 322)
Screenshot: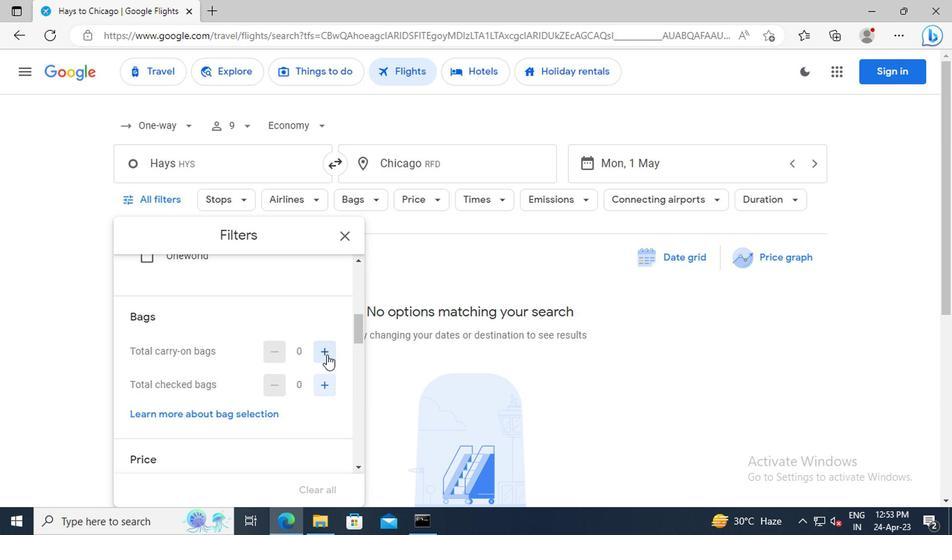 
Action: Mouse moved to (277, 299)
Screenshot: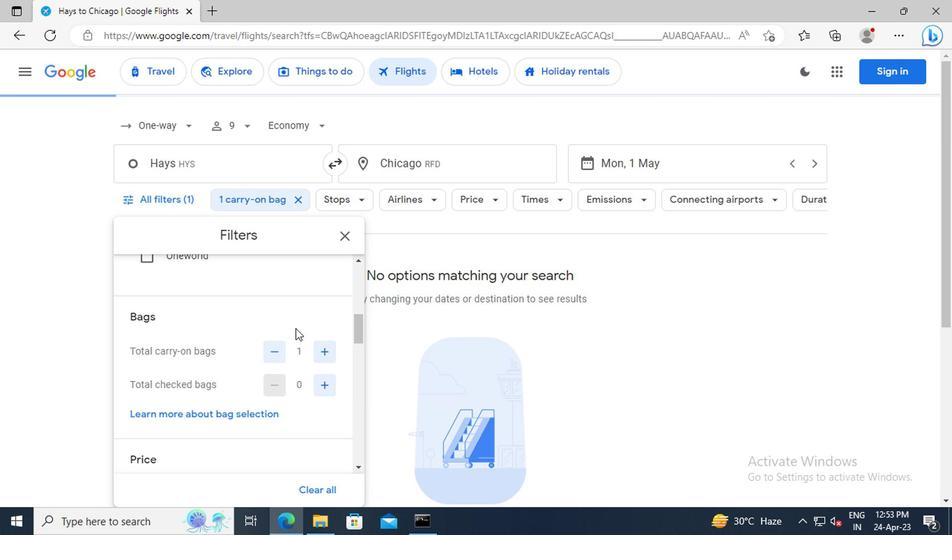 
Action: Mouse scrolled (277, 299) with delta (0, 0)
Screenshot: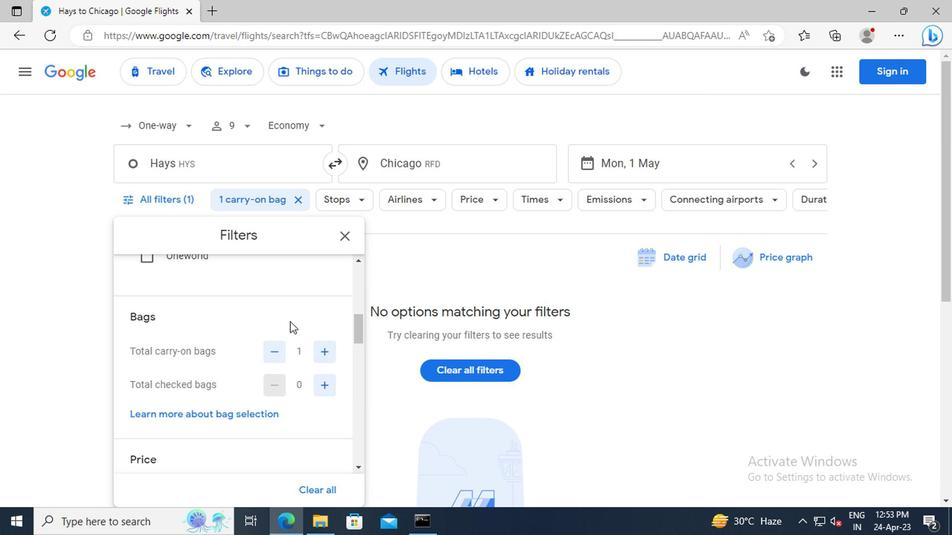
Action: Mouse scrolled (277, 299) with delta (0, 0)
Screenshot: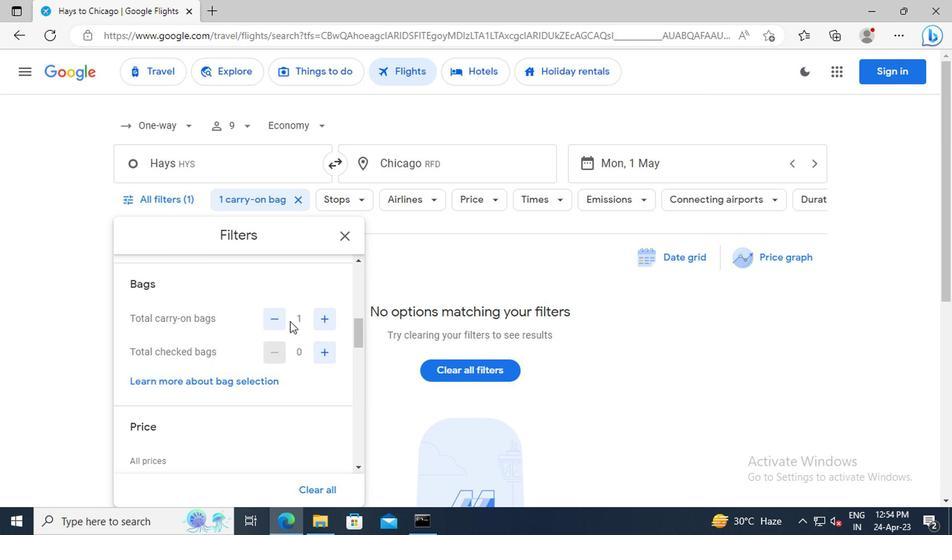
Action: Mouse scrolled (277, 299) with delta (0, 0)
Screenshot: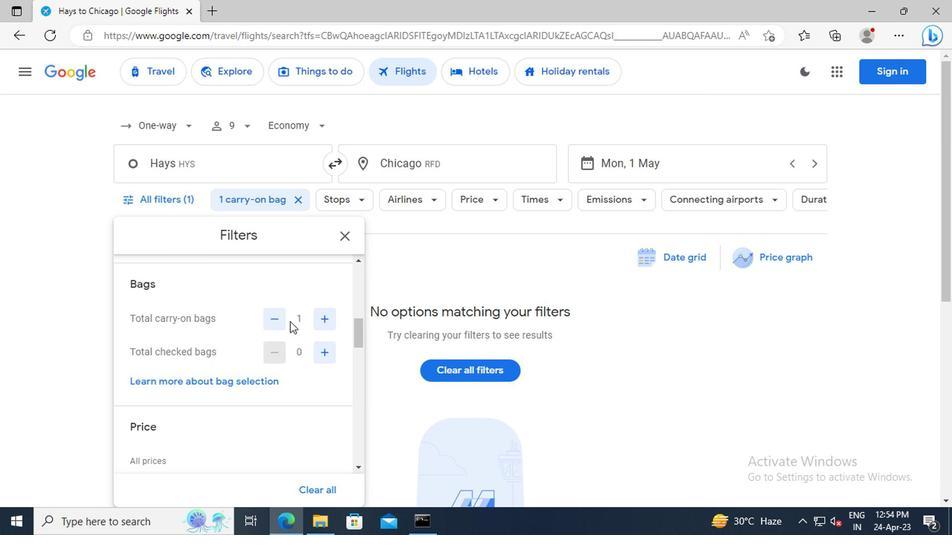 
Action: Mouse scrolled (277, 299) with delta (0, 0)
Screenshot: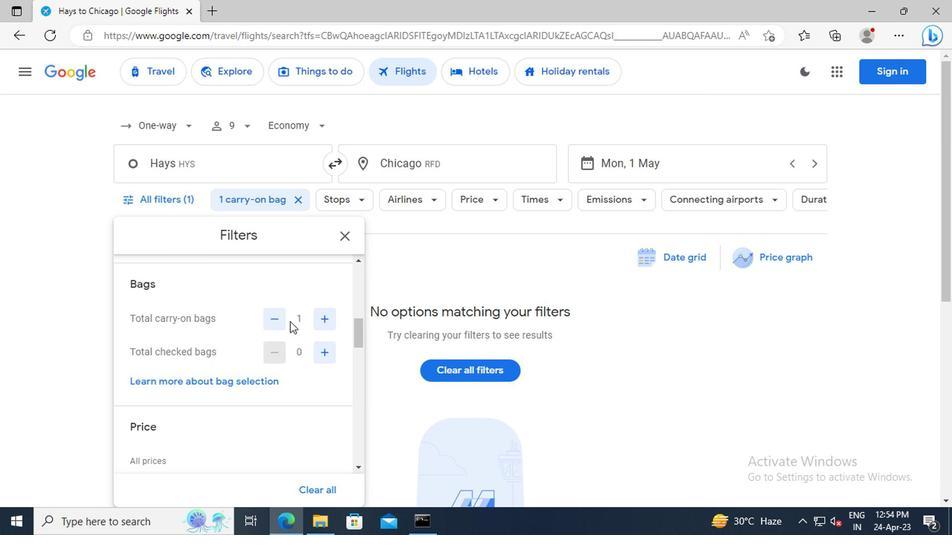 
Action: Mouse moved to (301, 347)
Screenshot: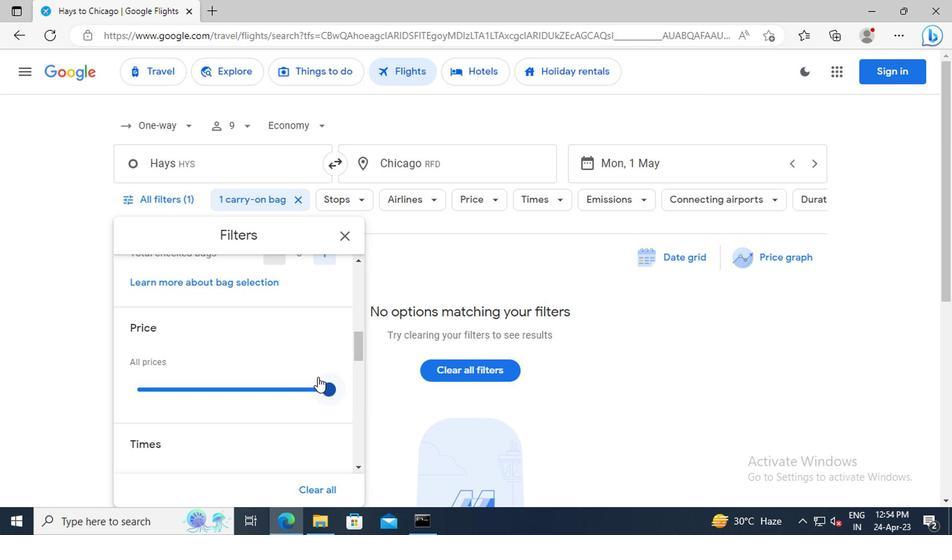 
Action: Mouse pressed left at (301, 347)
Screenshot: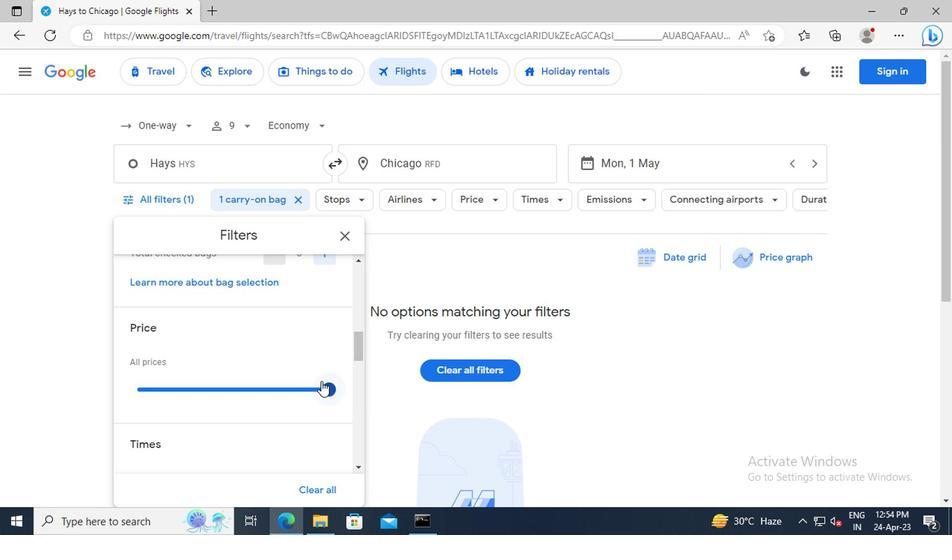 
Action: Mouse moved to (275, 313)
Screenshot: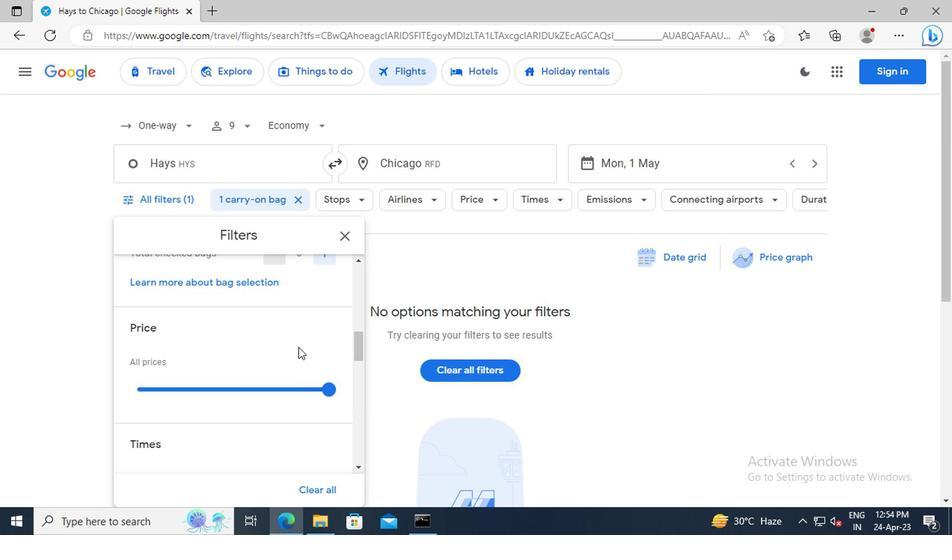 
Action: Mouse scrolled (275, 312) with delta (0, 0)
Screenshot: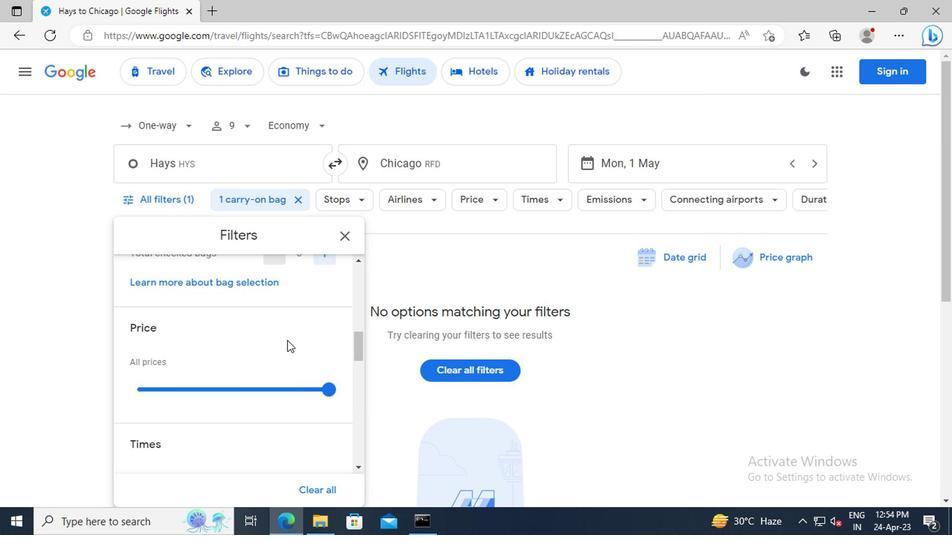 
Action: Mouse scrolled (275, 312) with delta (0, 0)
Screenshot: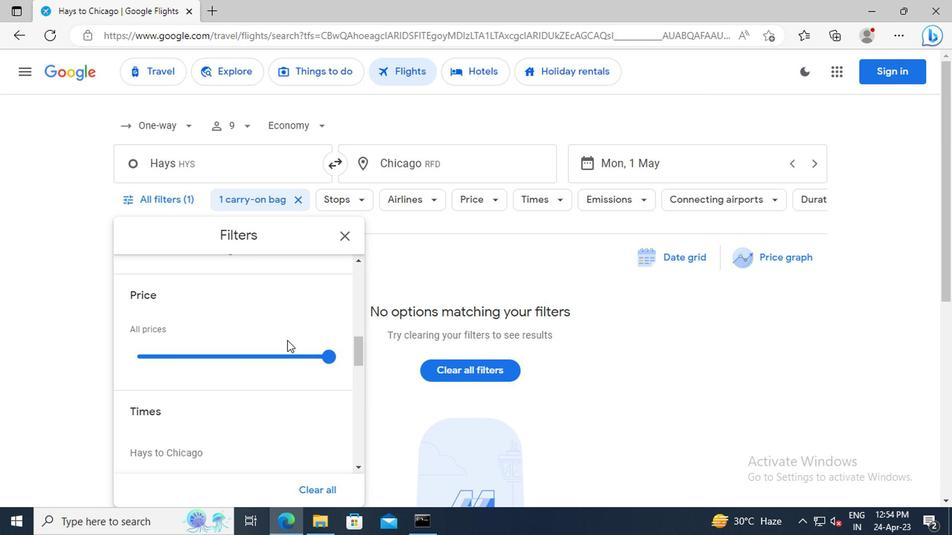 
Action: Mouse scrolled (275, 312) with delta (0, 0)
Screenshot: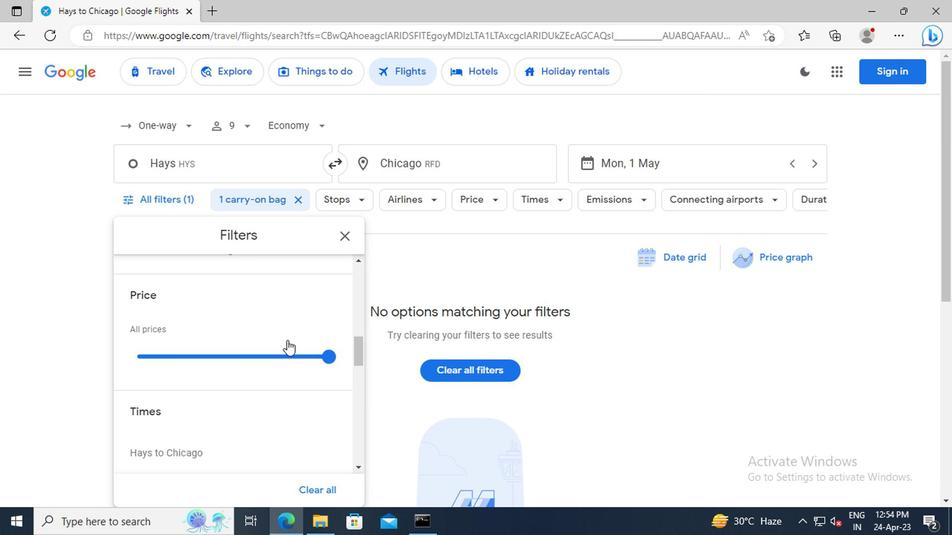 
Action: Mouse scrolled (275, 312) with delta (0, 0)
Screenshot: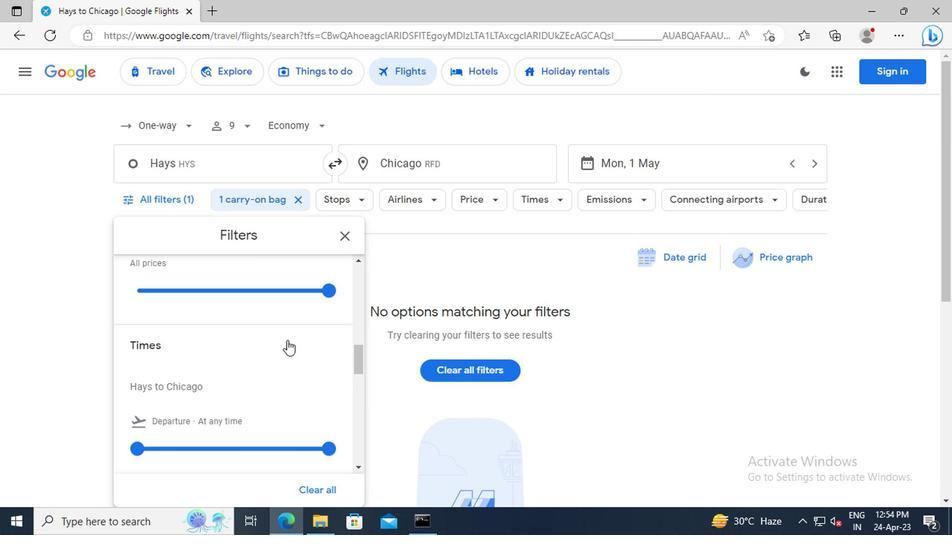 
Action: Mouse scrolled (275, 312) with delta (0, 0)
Screenshot: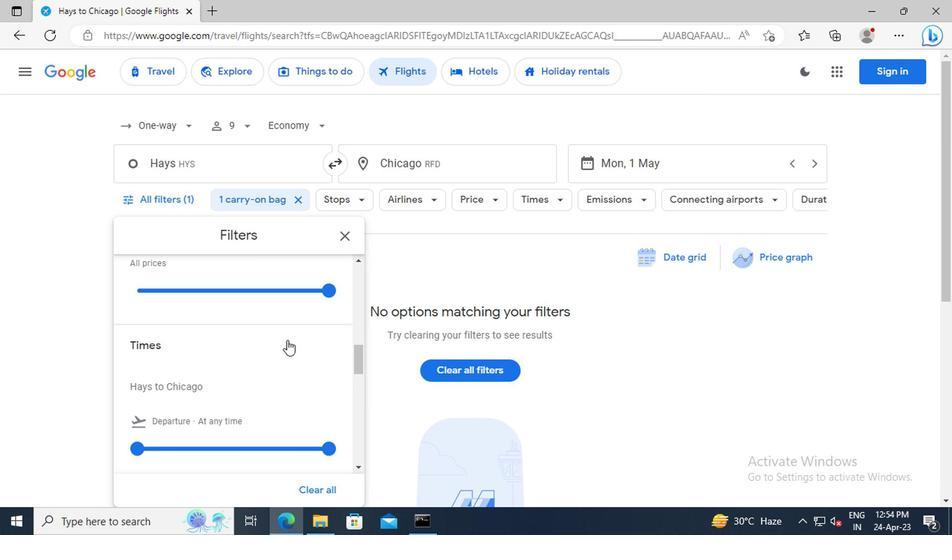 
Action: Mouse moved to (171, 344)
Screenshot: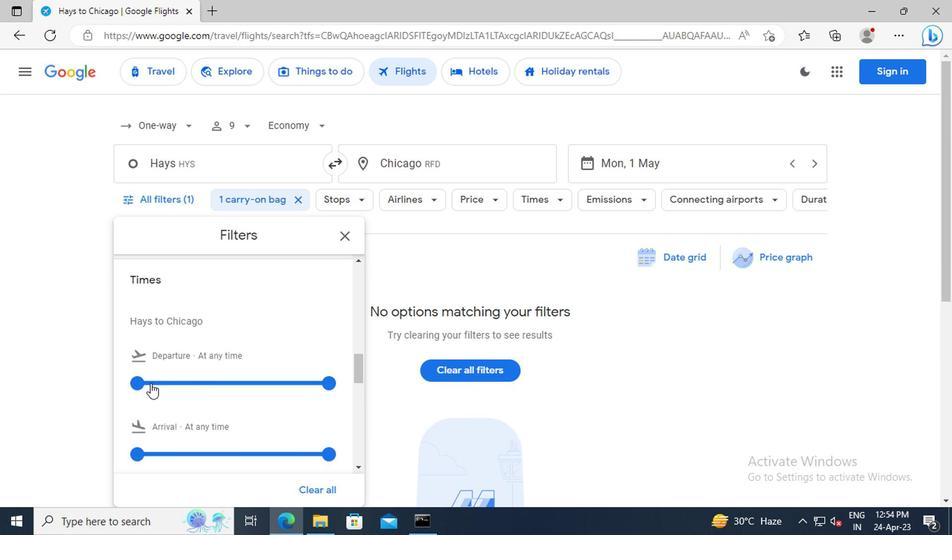 
Action: Mouse pressed left at (171, 344)
Screenshot: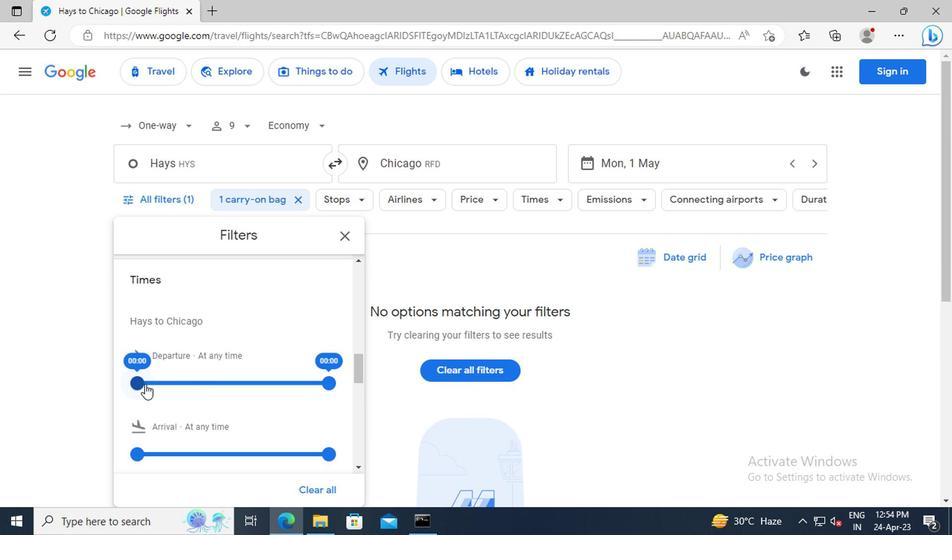 
Action: Mouse moved to (300, 345)
Screenshot: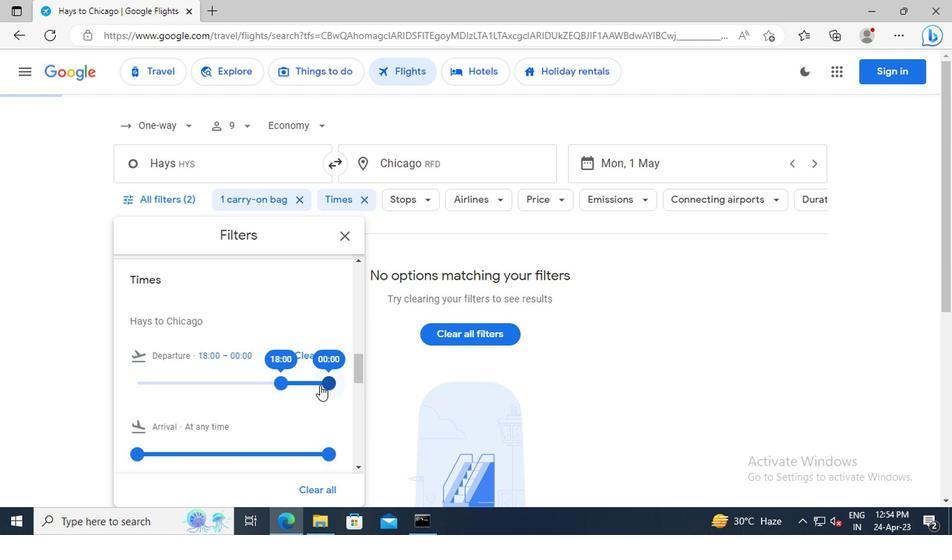 
Action: Mouse pressed left at (300, 345)
Screenshot: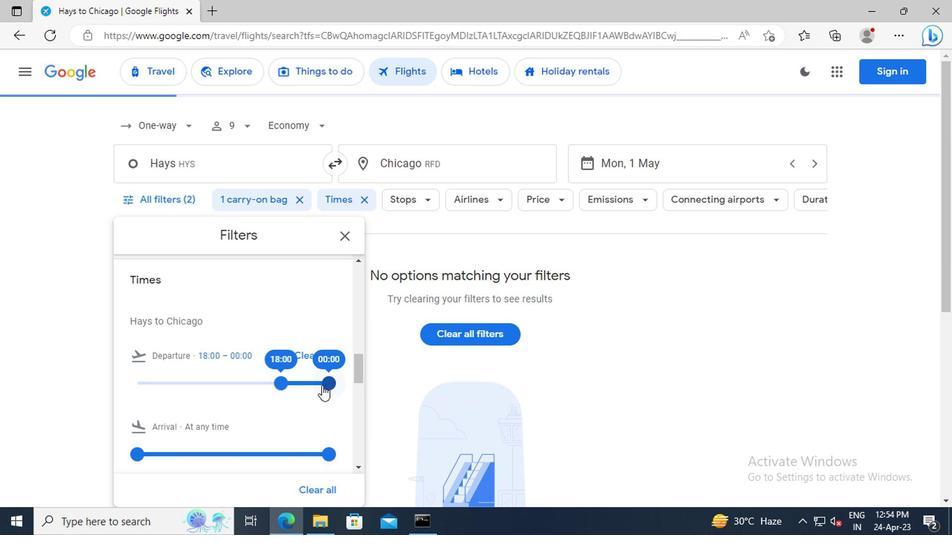 
Action: Mouse moved to (316, 239)
Screenshot: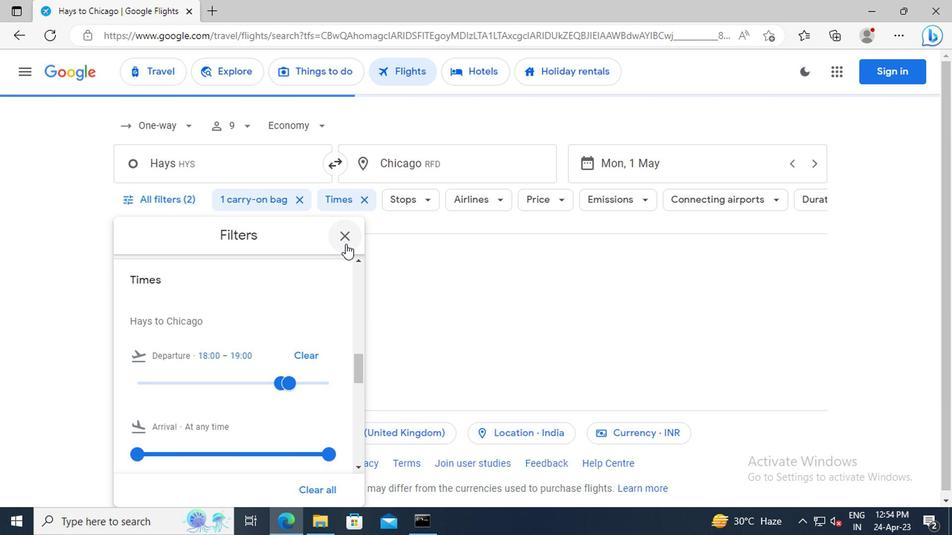 
Action: Mouse pressed left at (316, 239)
Screenshot: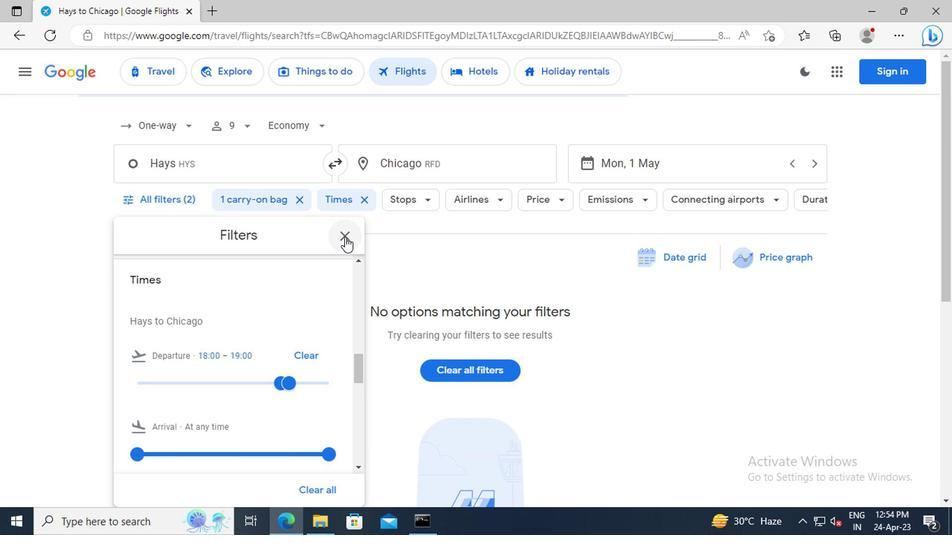 
Action: Mouse moved to (336, 292)
Screenshot: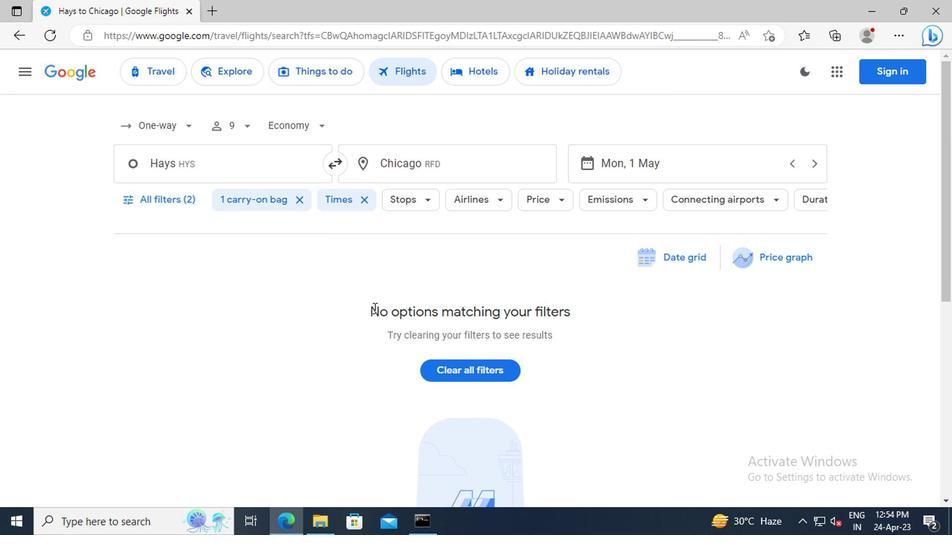 
